 Task: In the  document effectivetimemanagement.pdf Select the last point and add comment:  'Excellent point!' Insert emoji reactions: 'Laugh' Select all the potins and apply Uppercase
Action: Mouse moved to (415, 339)
Screenshot: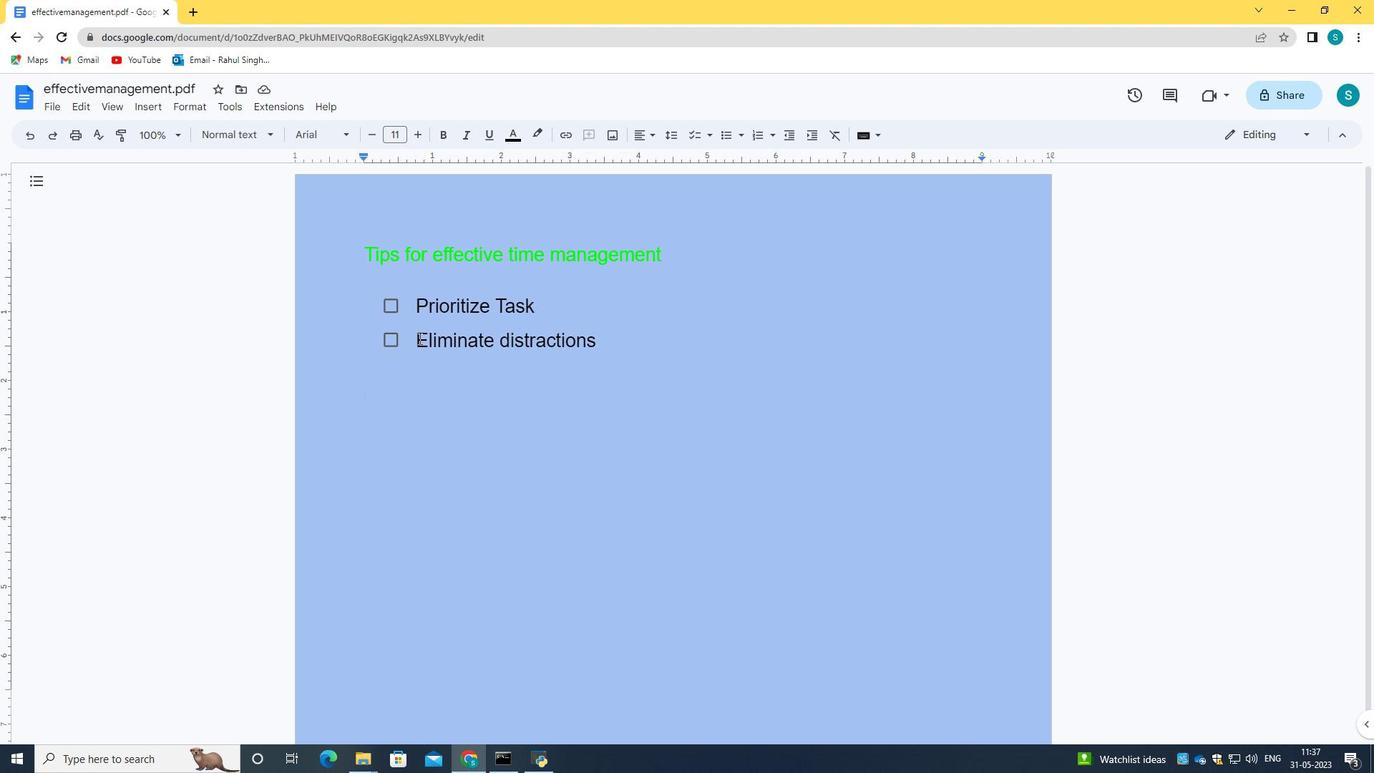 
Action: Mouse pressed left at (415, 339)
Screenshot: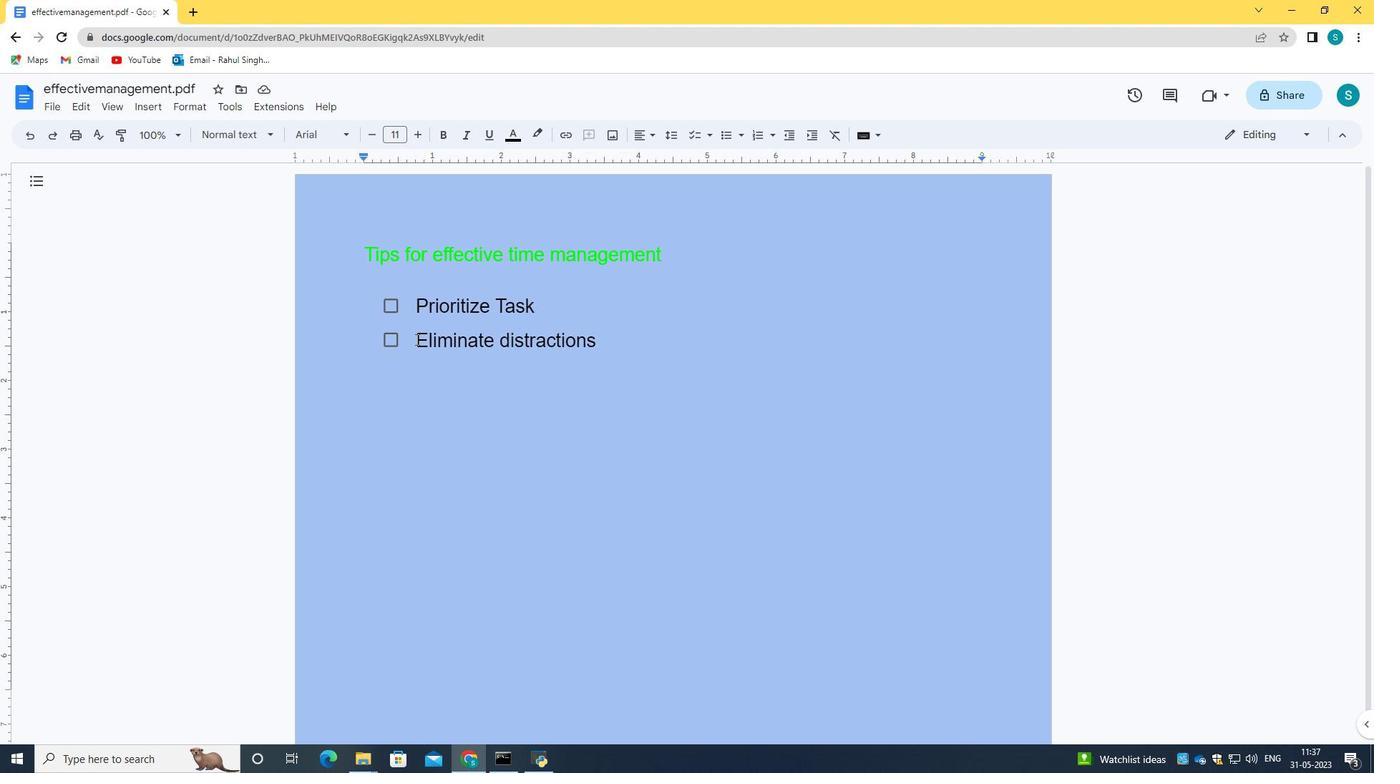 
Action: Mouse moved to (529, 342)
Screenshot: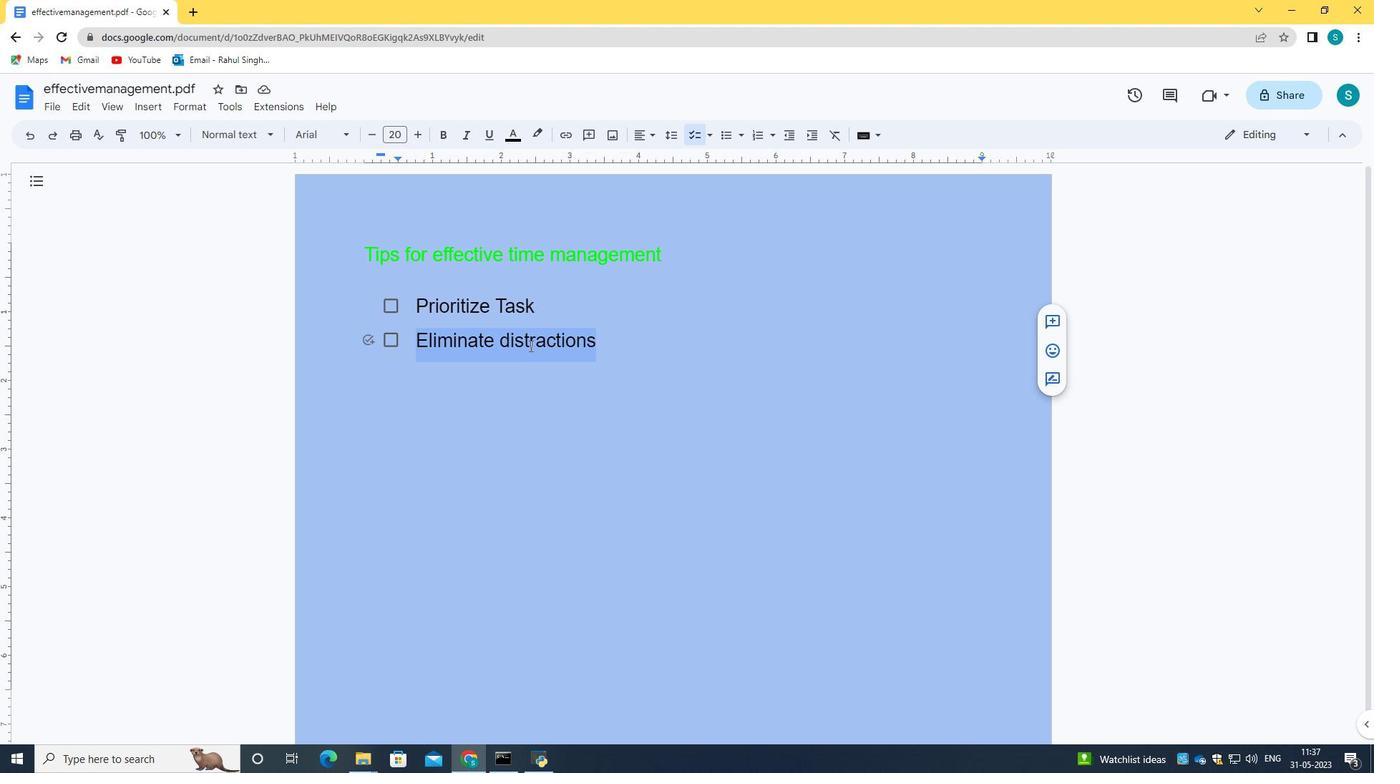 
Action: Mouse pressed right at (529, 342)
Screenshot: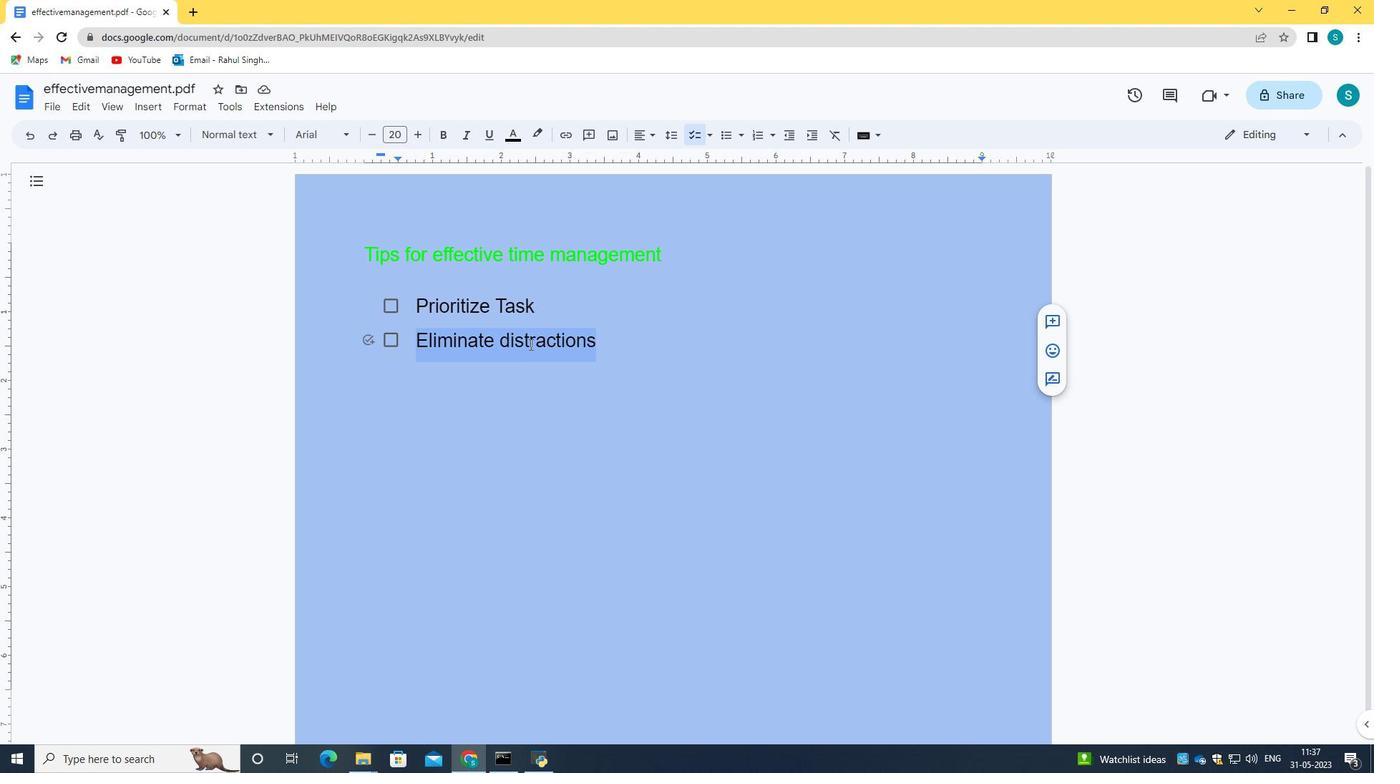 
Action: Mouse moved to (608, 483)
Screenshot: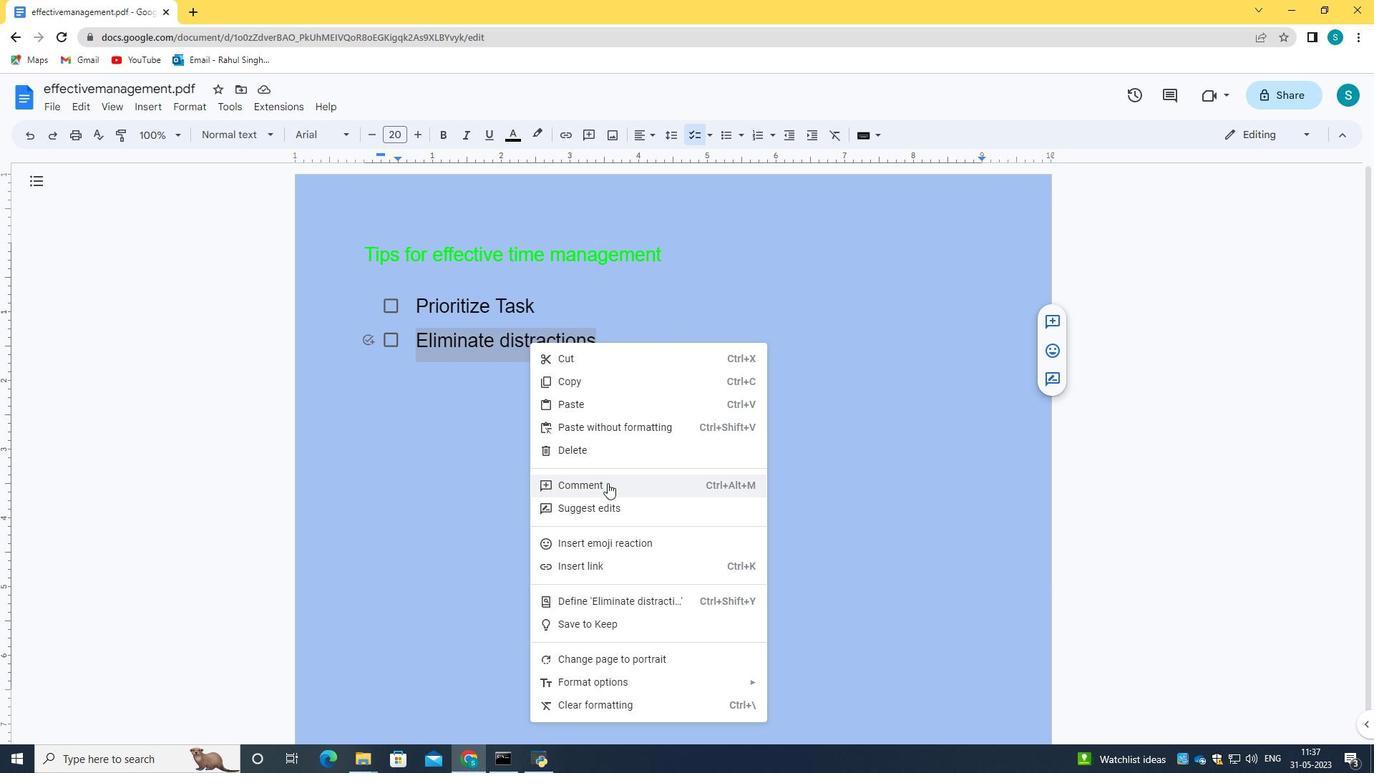 
Action: Mouse pressed left at (608, 483)
Screenshot: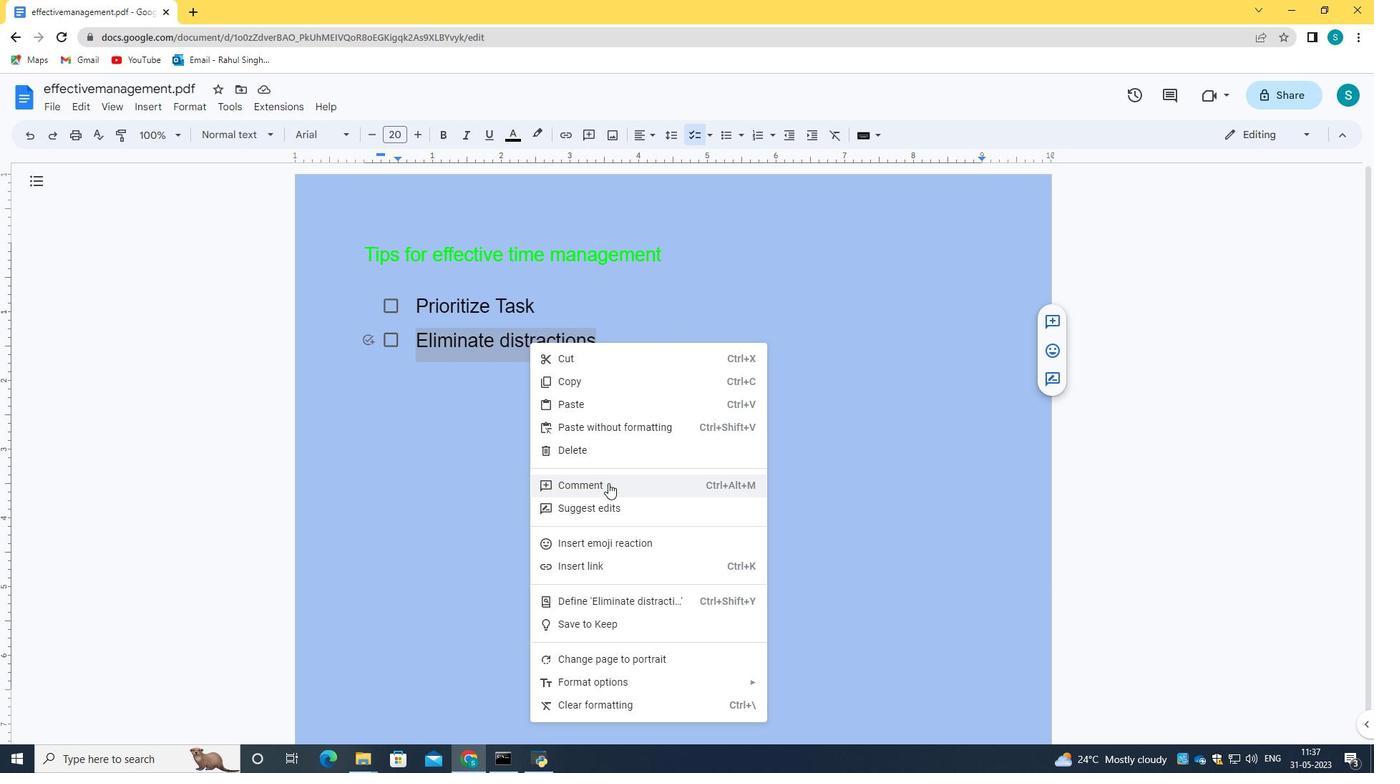 
Action: Mouse moved to (1003, 395)
Screenshot: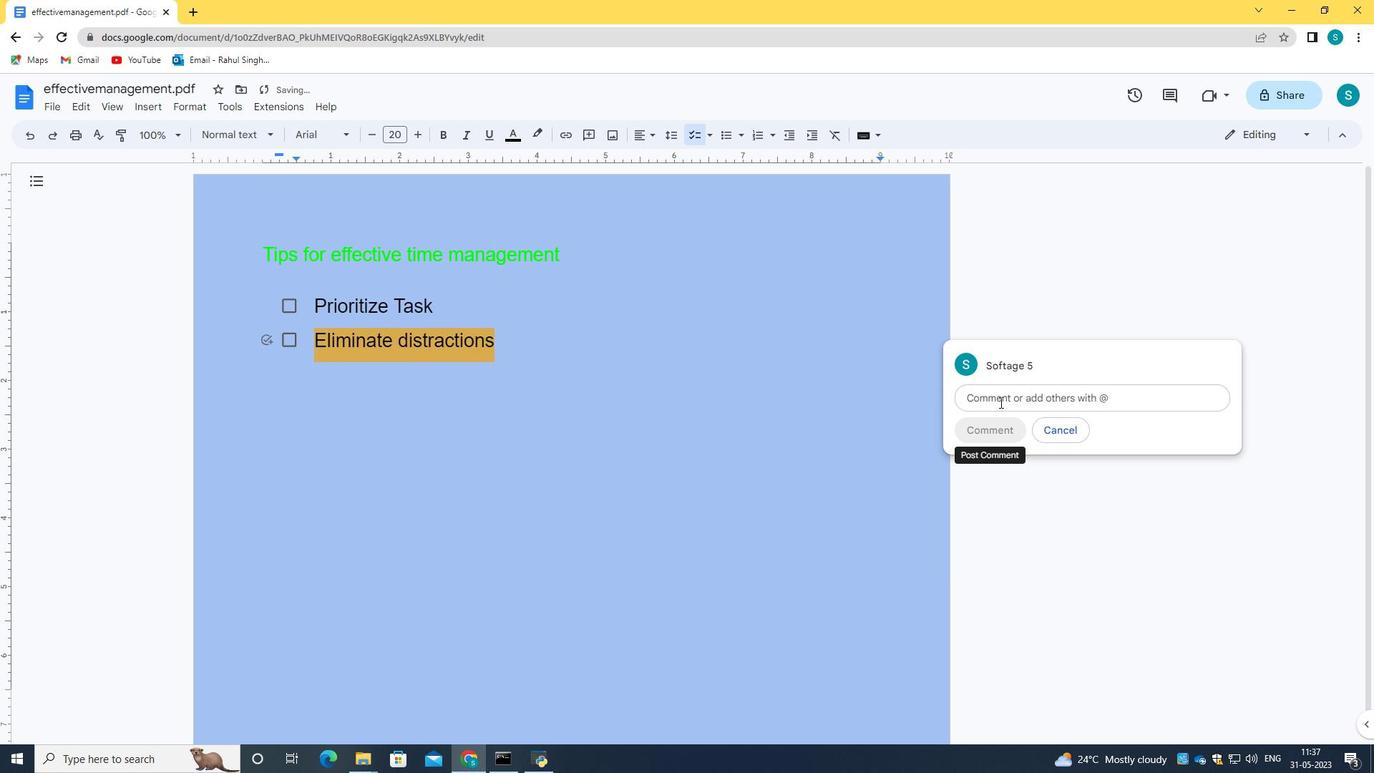 
Action: Key pressed <Key.caps_lock>E<Key.caps_lock>xecellent<Key.space><Key.backspace><Key.backspace>t<Key.space>
Screenshot: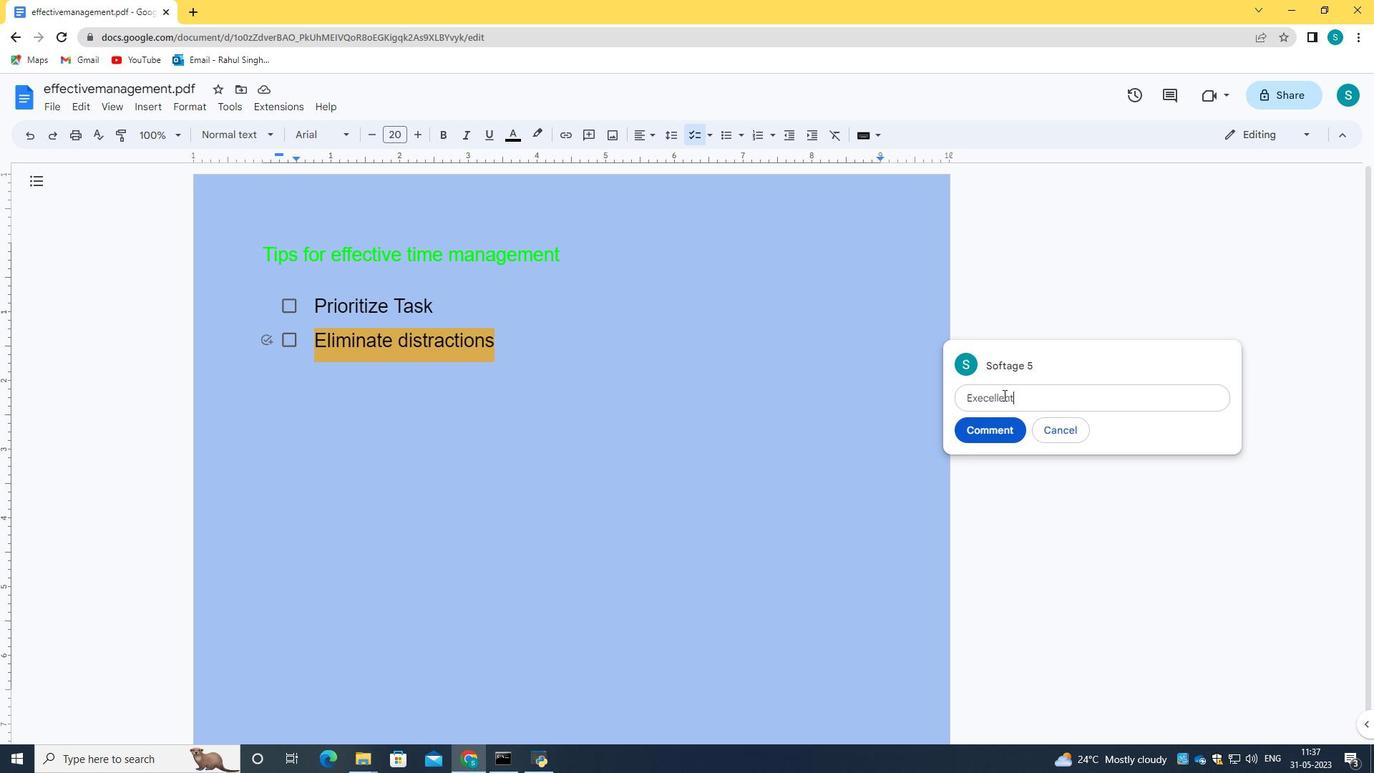
Action: Mouse moved to (1003, 402)
Screenshot: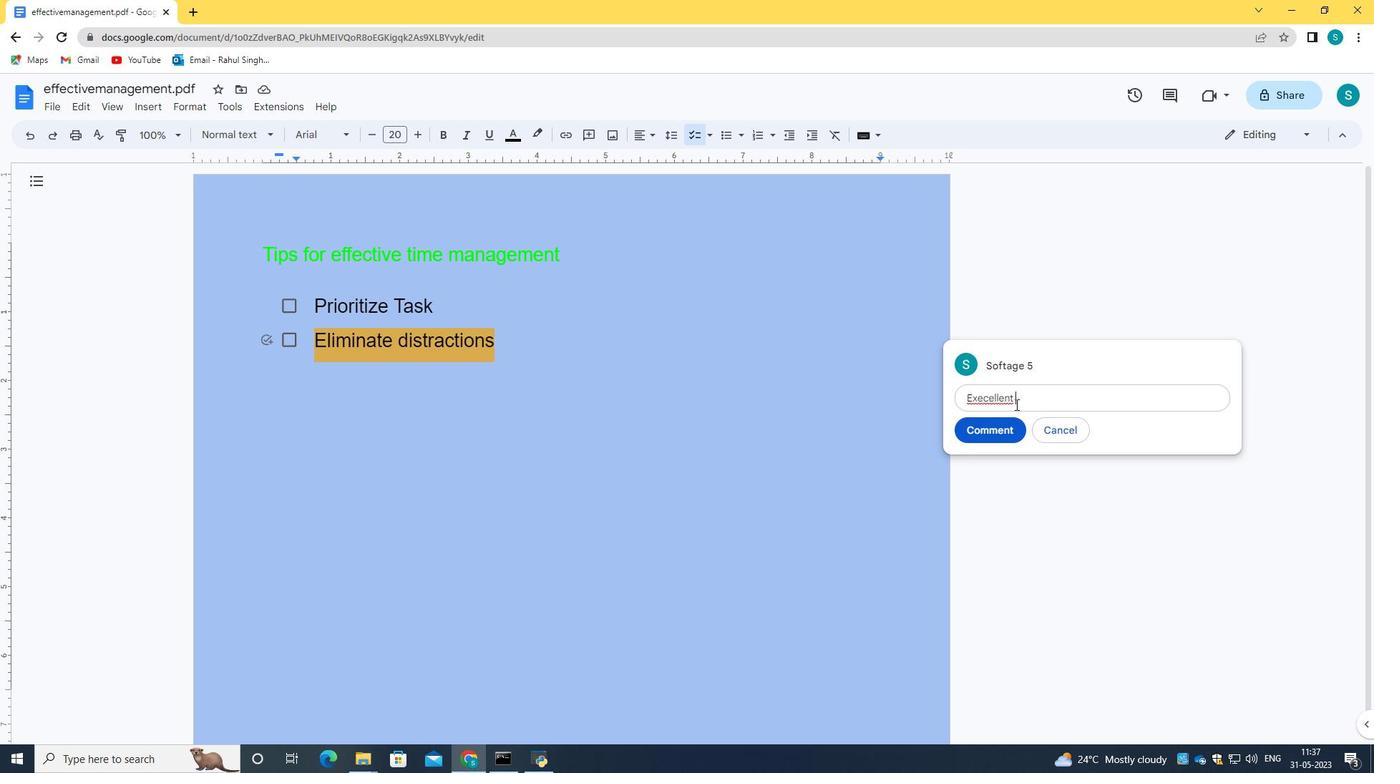 
Action: Mouse pressed left at (1003, 402)
Screenshot: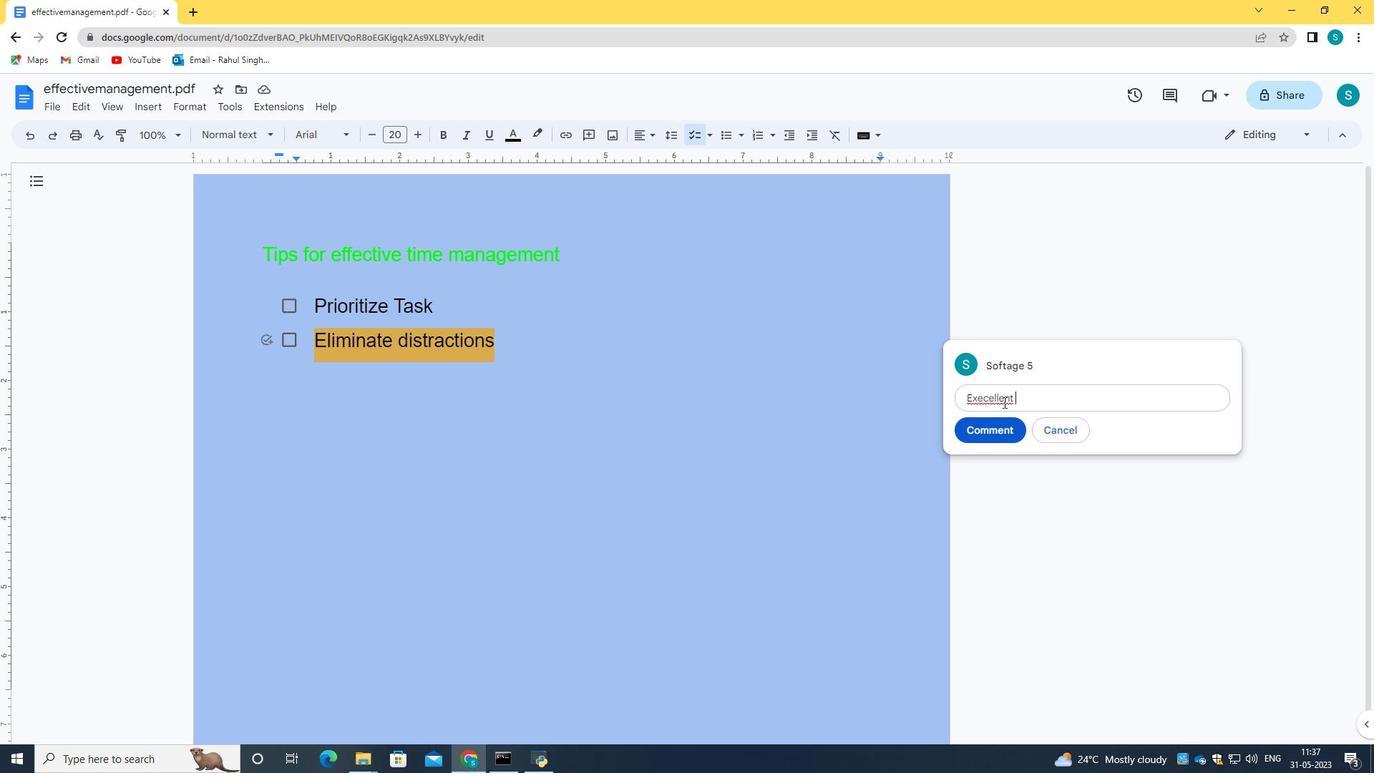
Action: Mouse moved to (1002, 397)
Screenshot: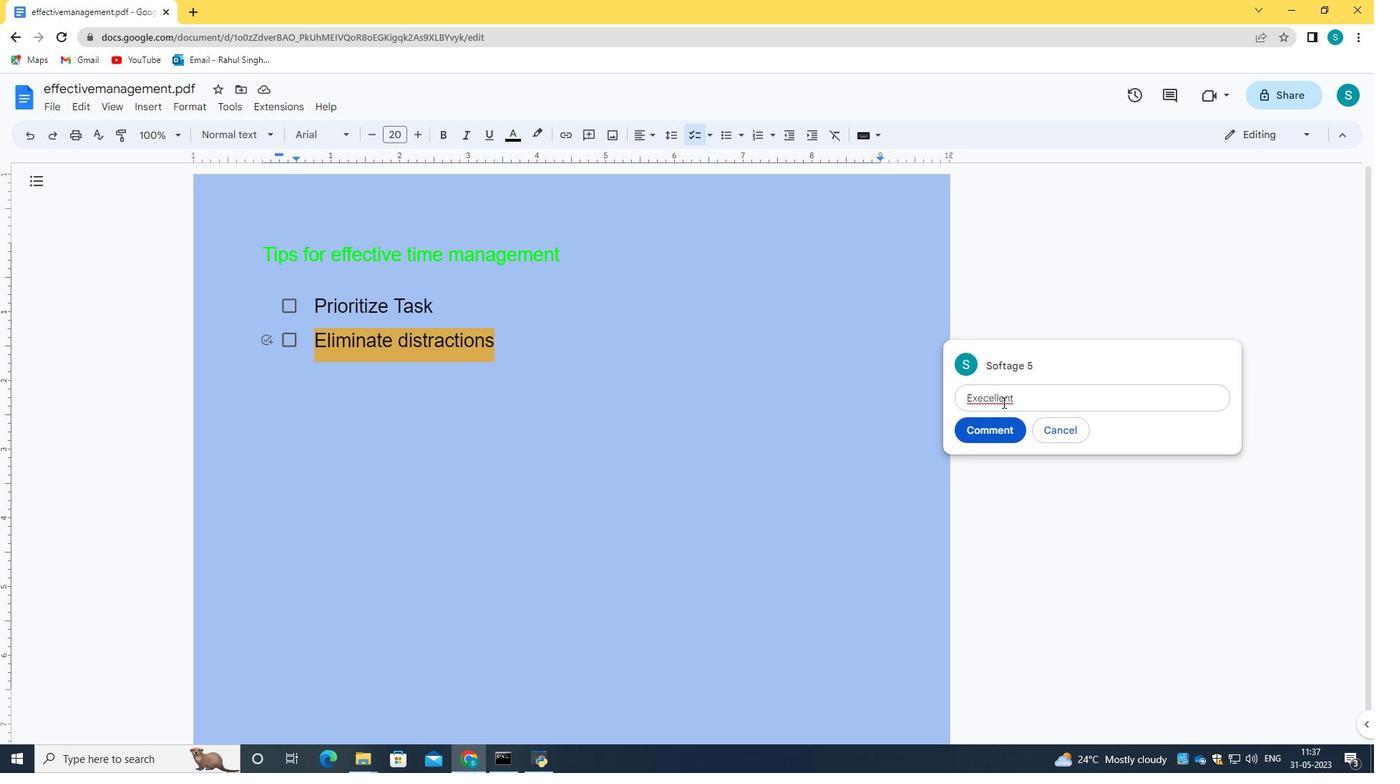 
Action: Mouse pressed right at (1002, 397)
Screenshot: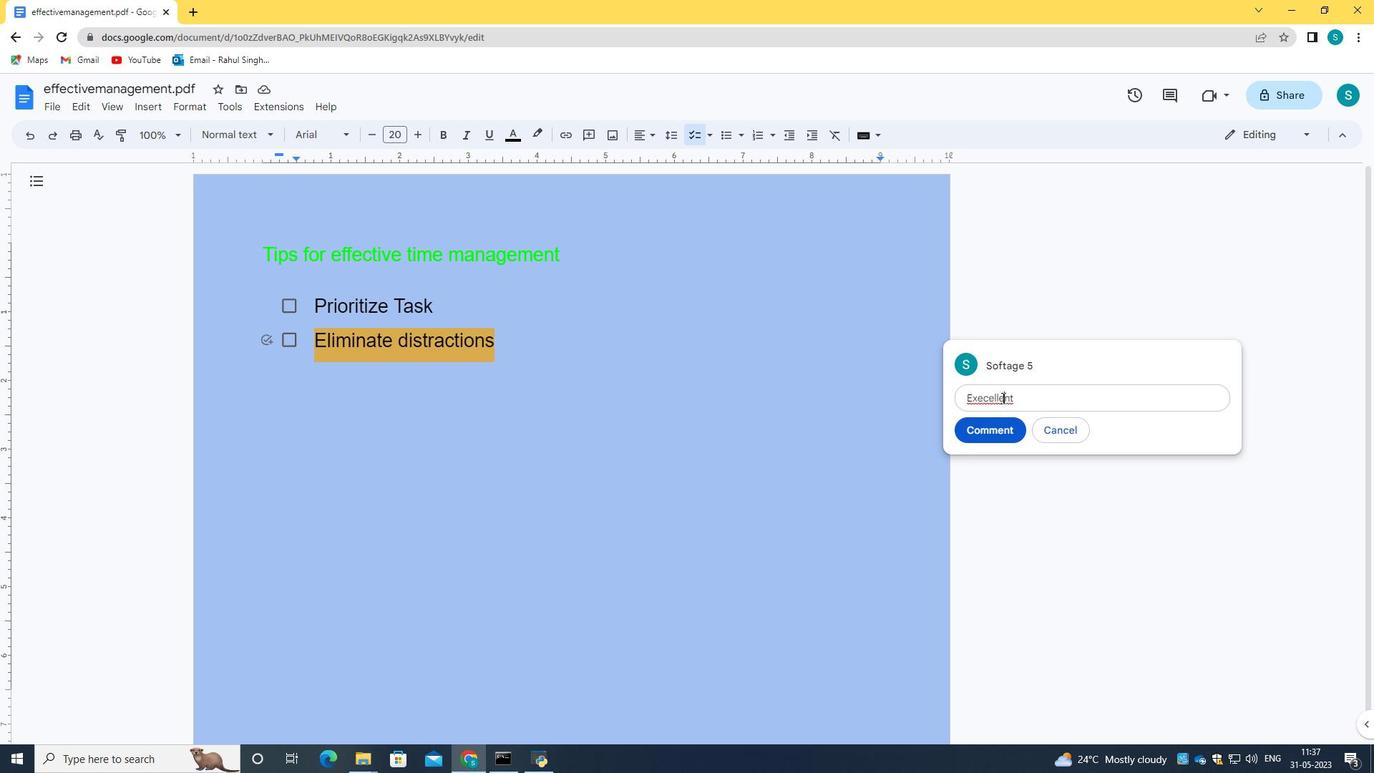 
Action: Mouse moved to (1017, 403)
Screenshot: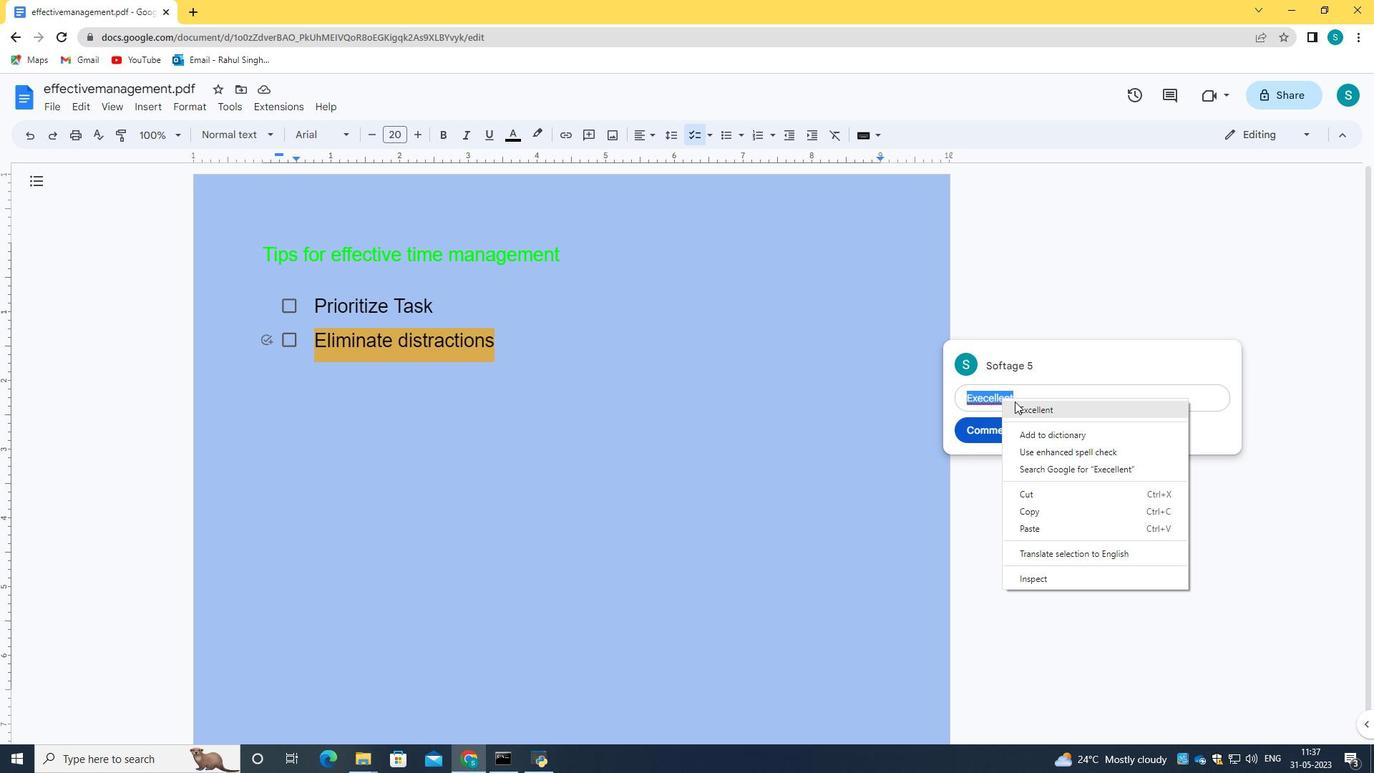 
Action: Mouse pressed left at (1017, 403)
Screenshot: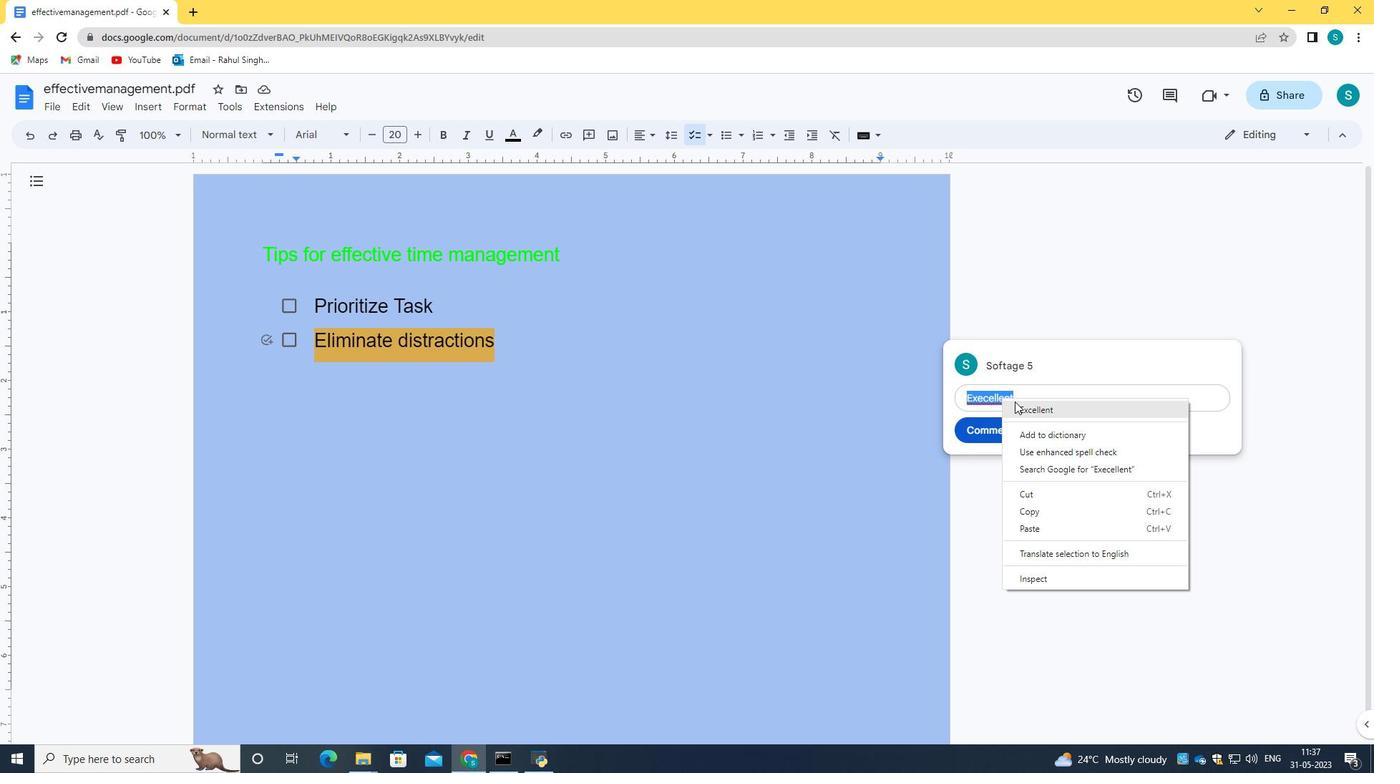 
Action: Mouse moved to (1029, 397)
Screenshot: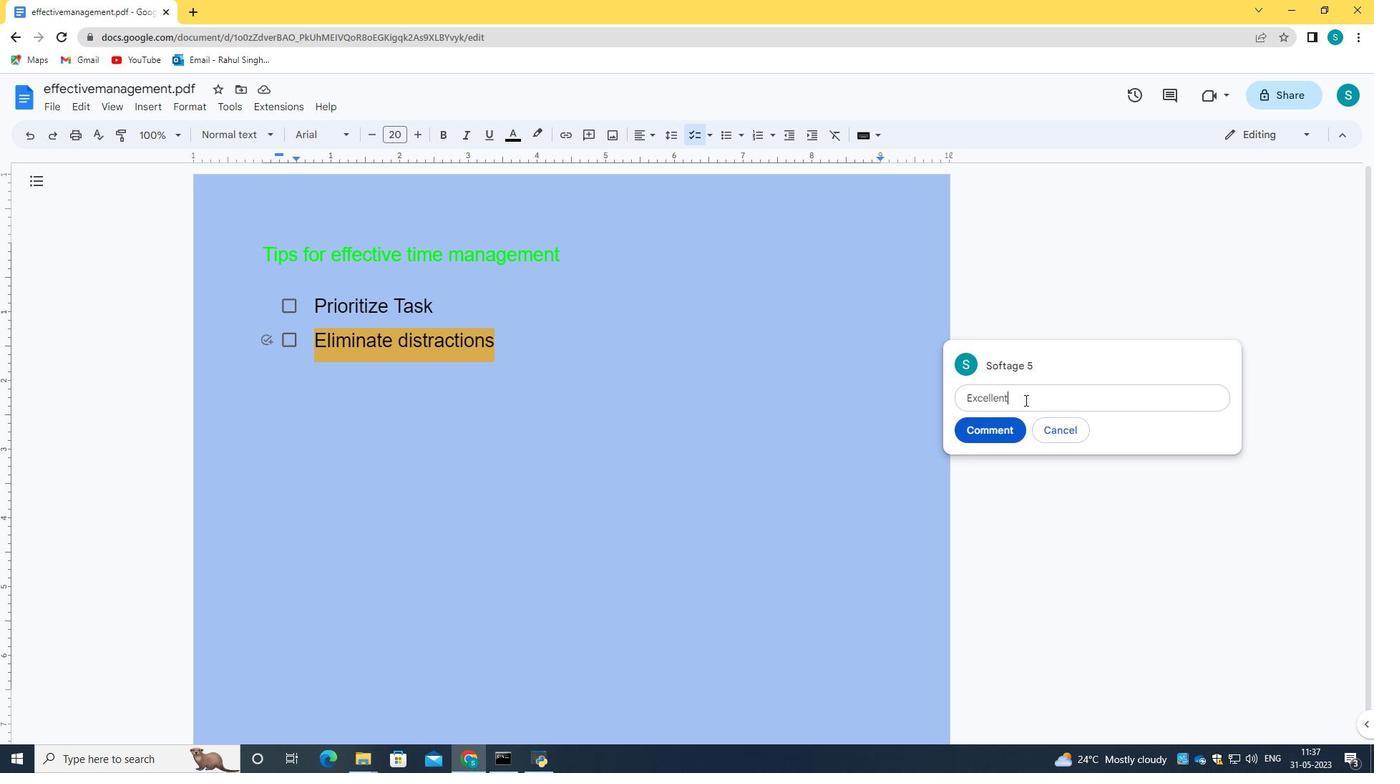 
Action: Key pressed <Key.space><Key.caps_lock>P<Key.caps_lock>oint<Key.shift>!
Screenshot: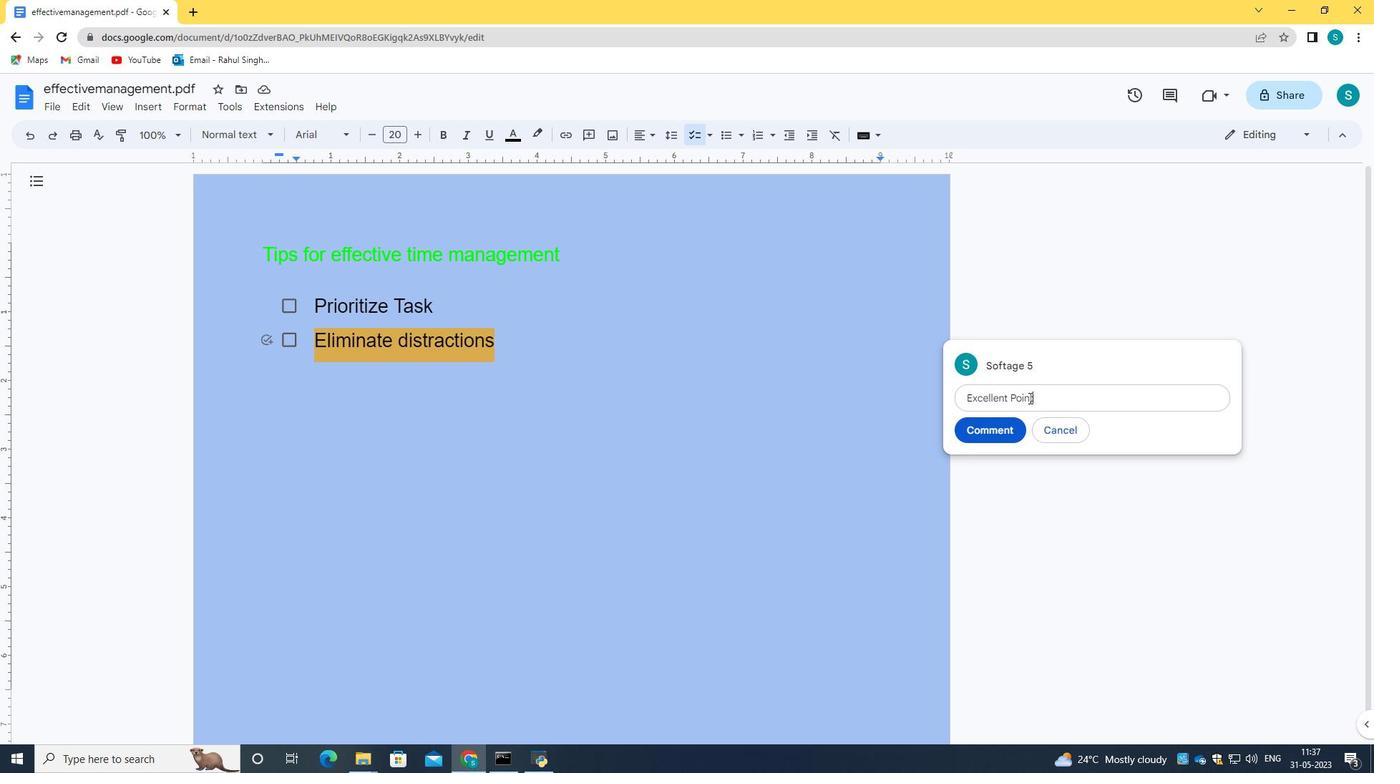 
Action: Mouse moved to (1013, 433)
Screenshot: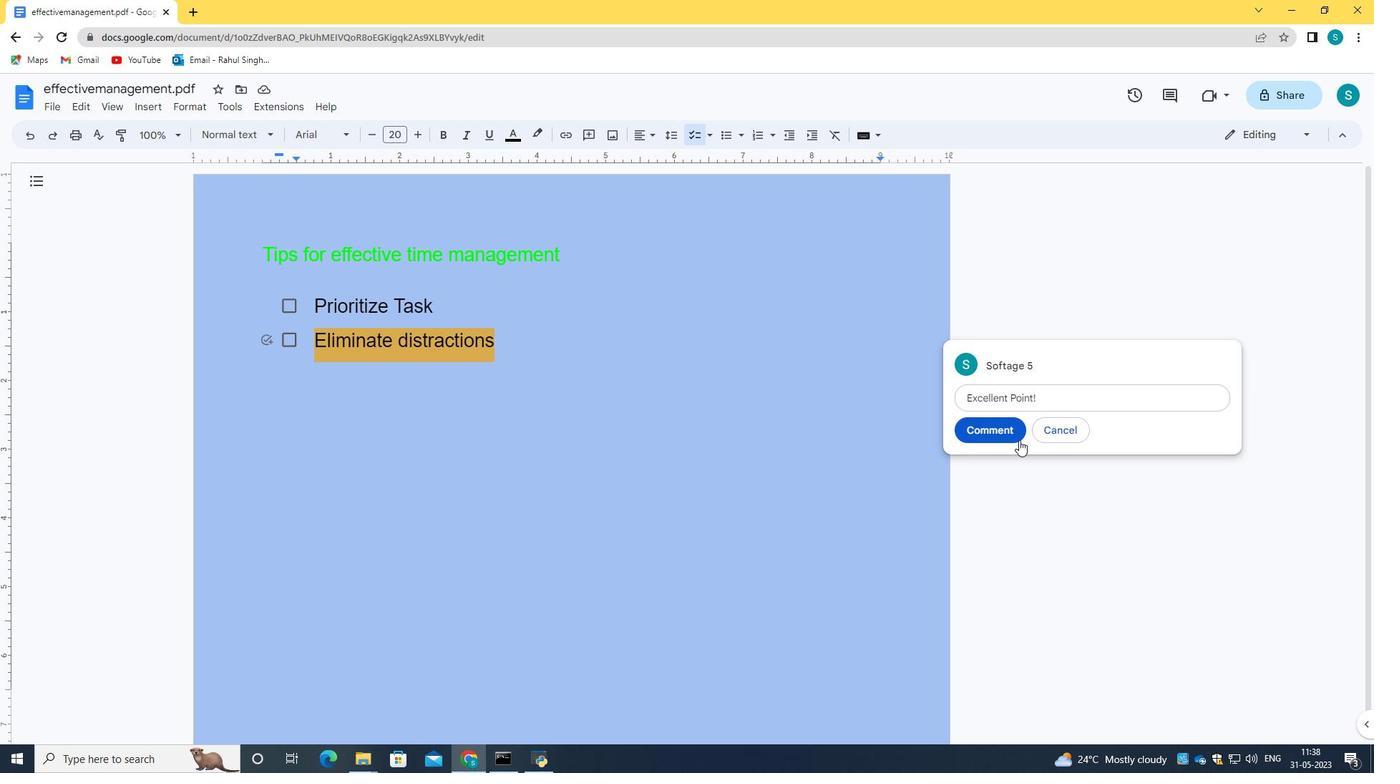 
Action: Mouse pressed left at (1013, 433)
Screenshot: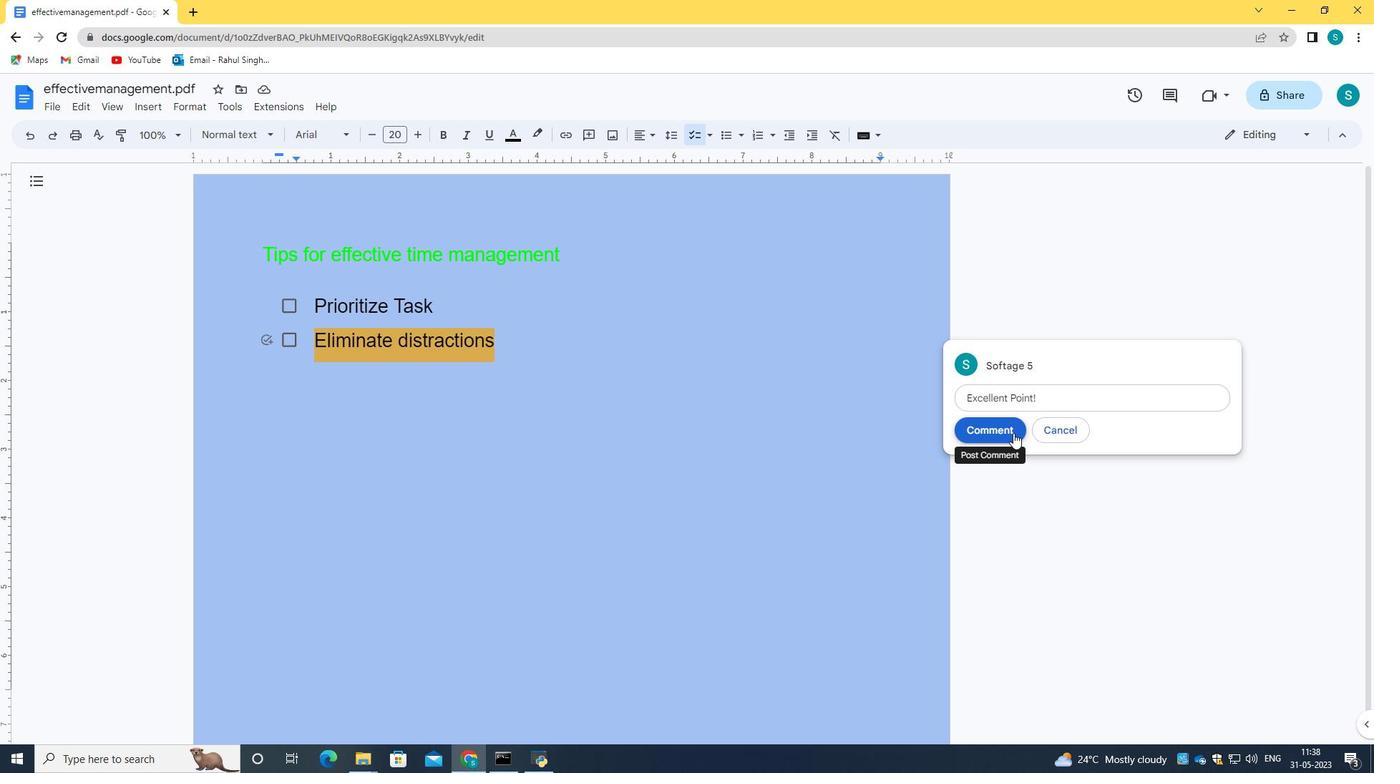 
Action: Mouse moved to (1255, 392)
Screenshot: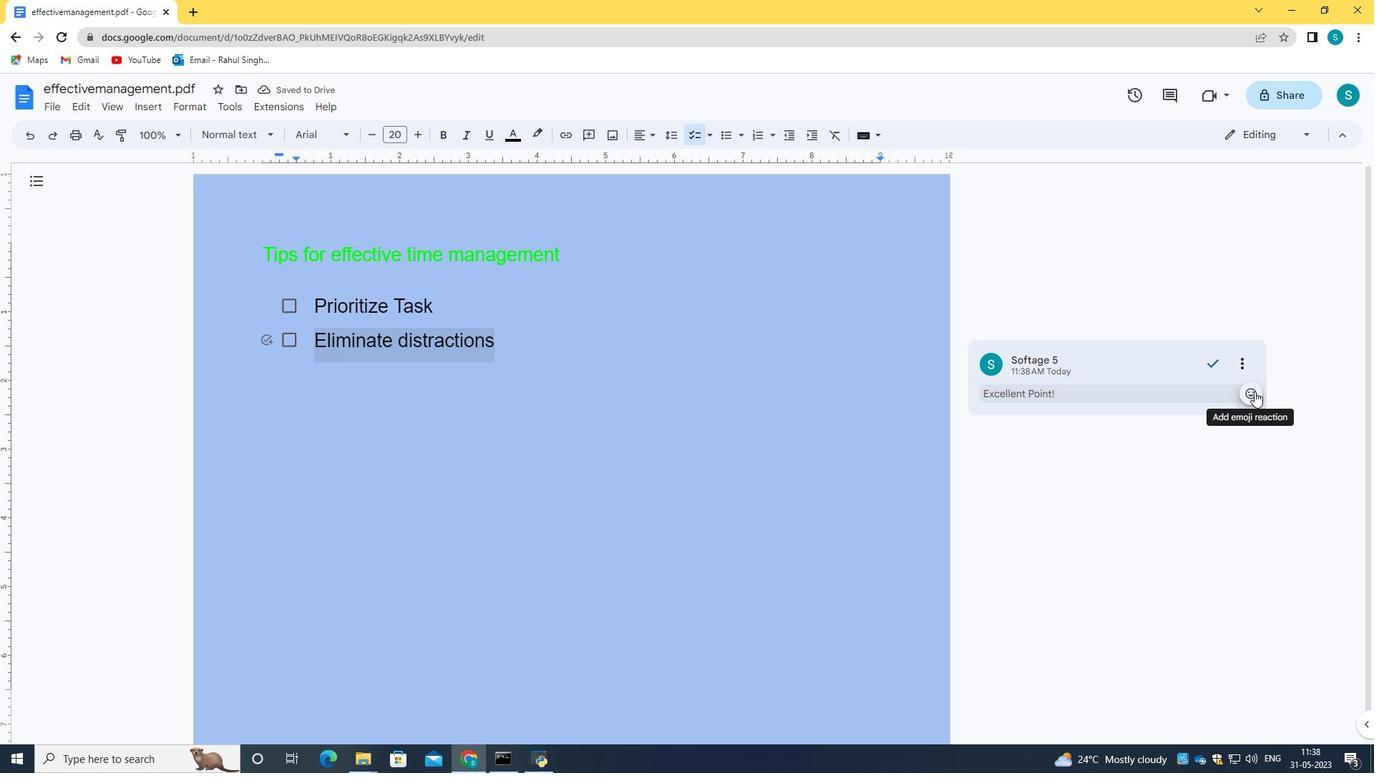 
Action: Mouse pressed left at (1255, 392)
Screenshot: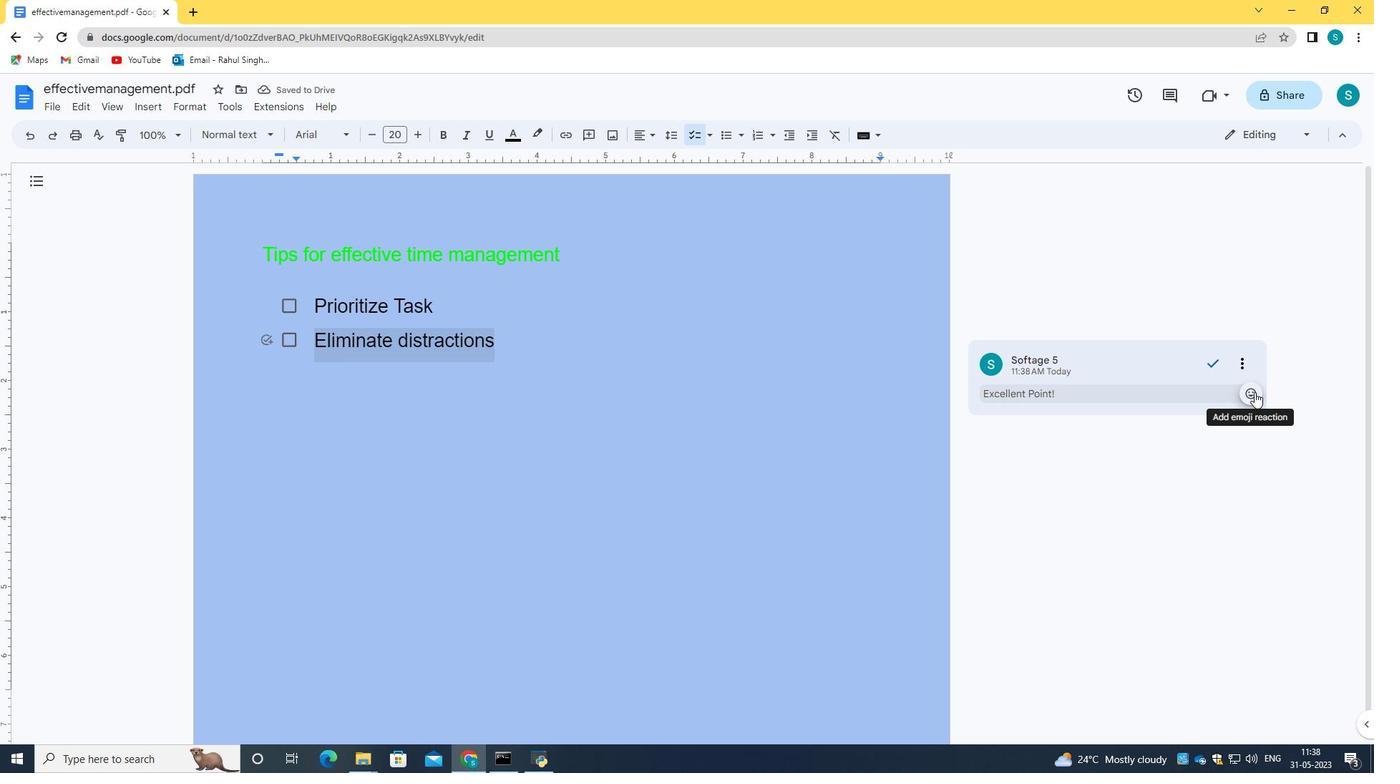 
Action: Mouse moved to (1098, 534)
Screenshot: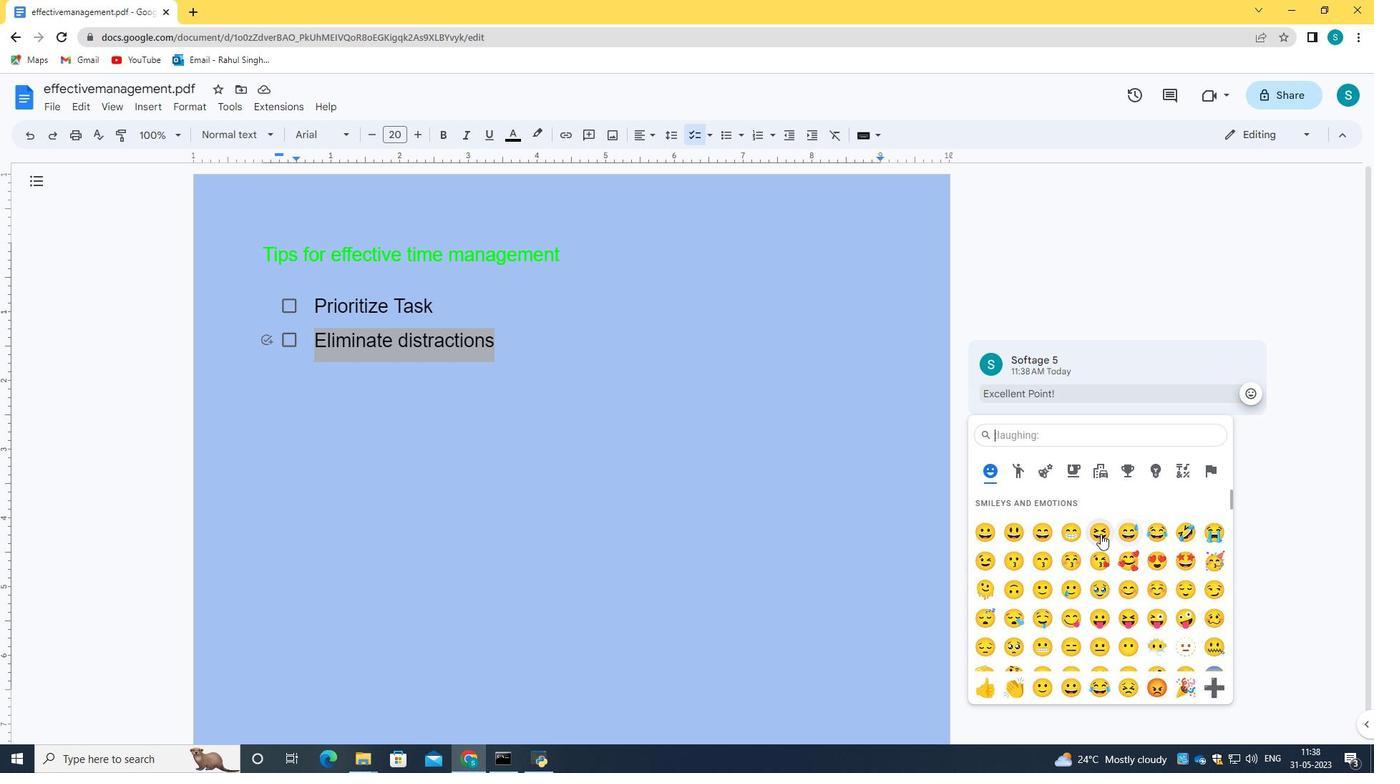 
Action: Mouse pressed left at (1098, 534)
Screenshot: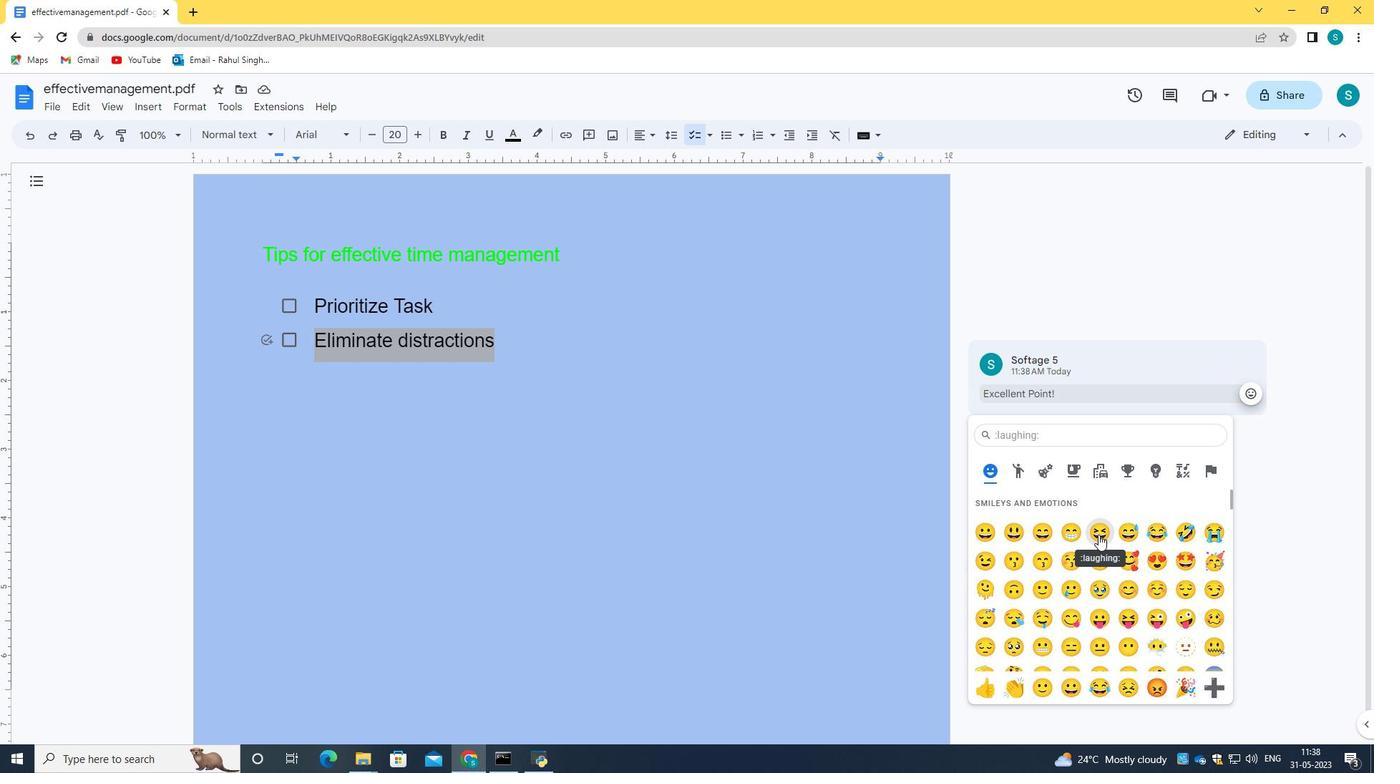 
Action: Mouse moved to (407, 478)
Screenshot: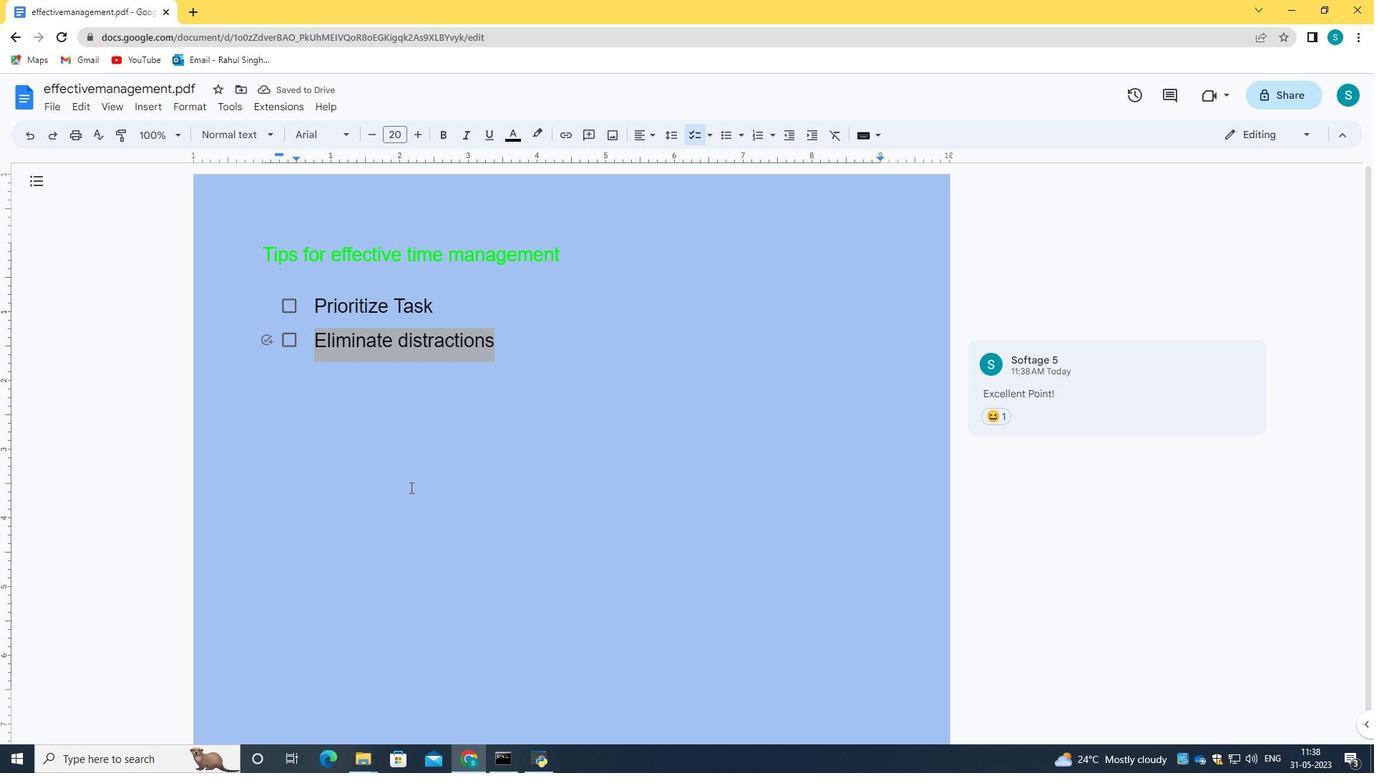 
Action: Mouse pressed left at (407, 478)
Screenshot: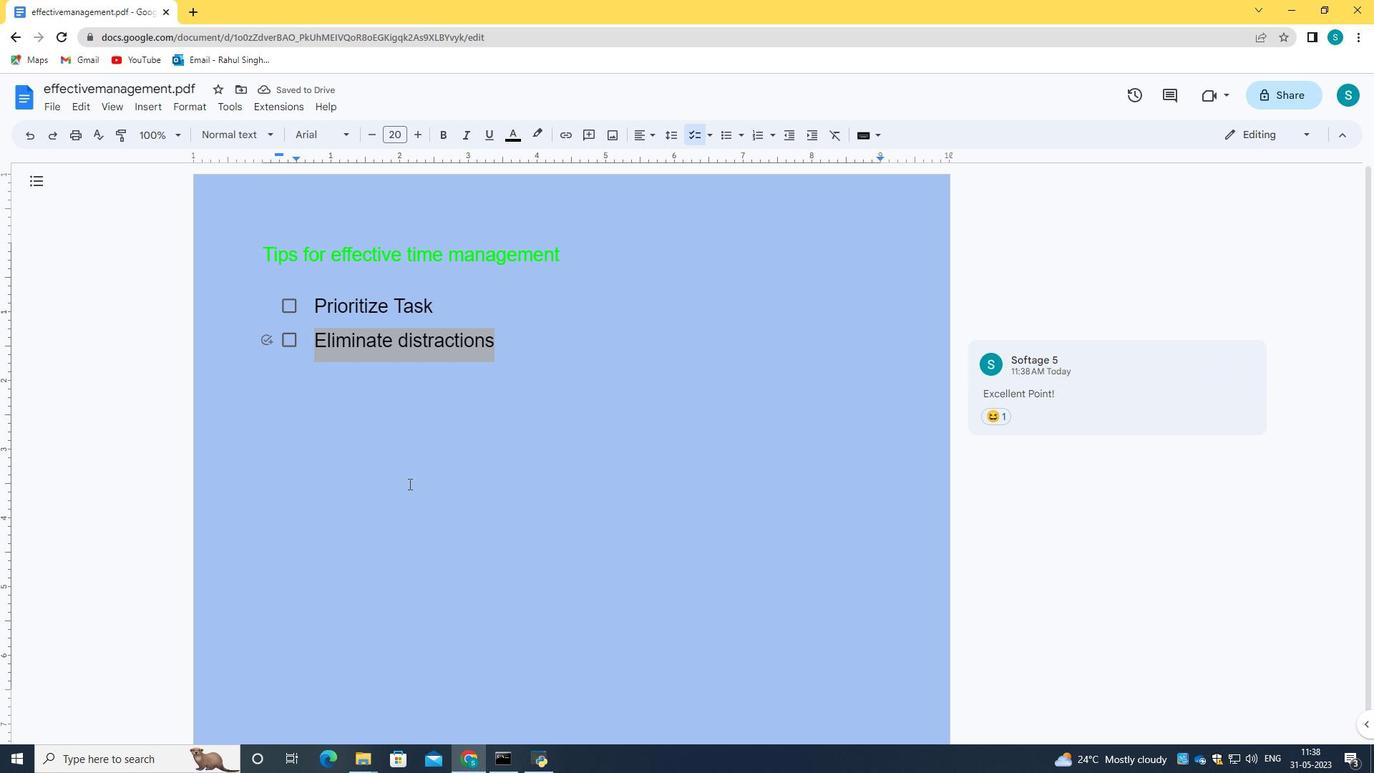 
Action: Mouse moved to (307, 304)
Screenshot: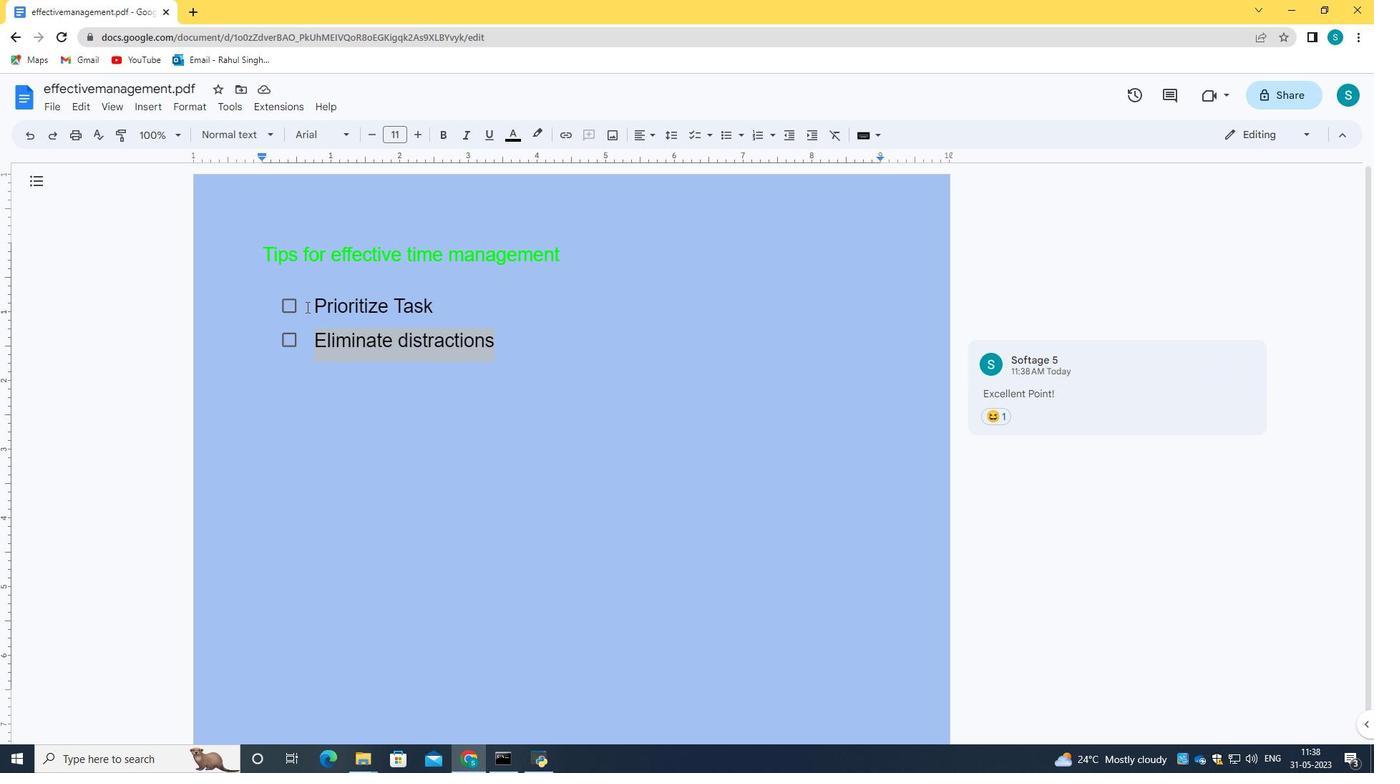 
Action: Mouse pressed left at (307, 304)
Screenshot: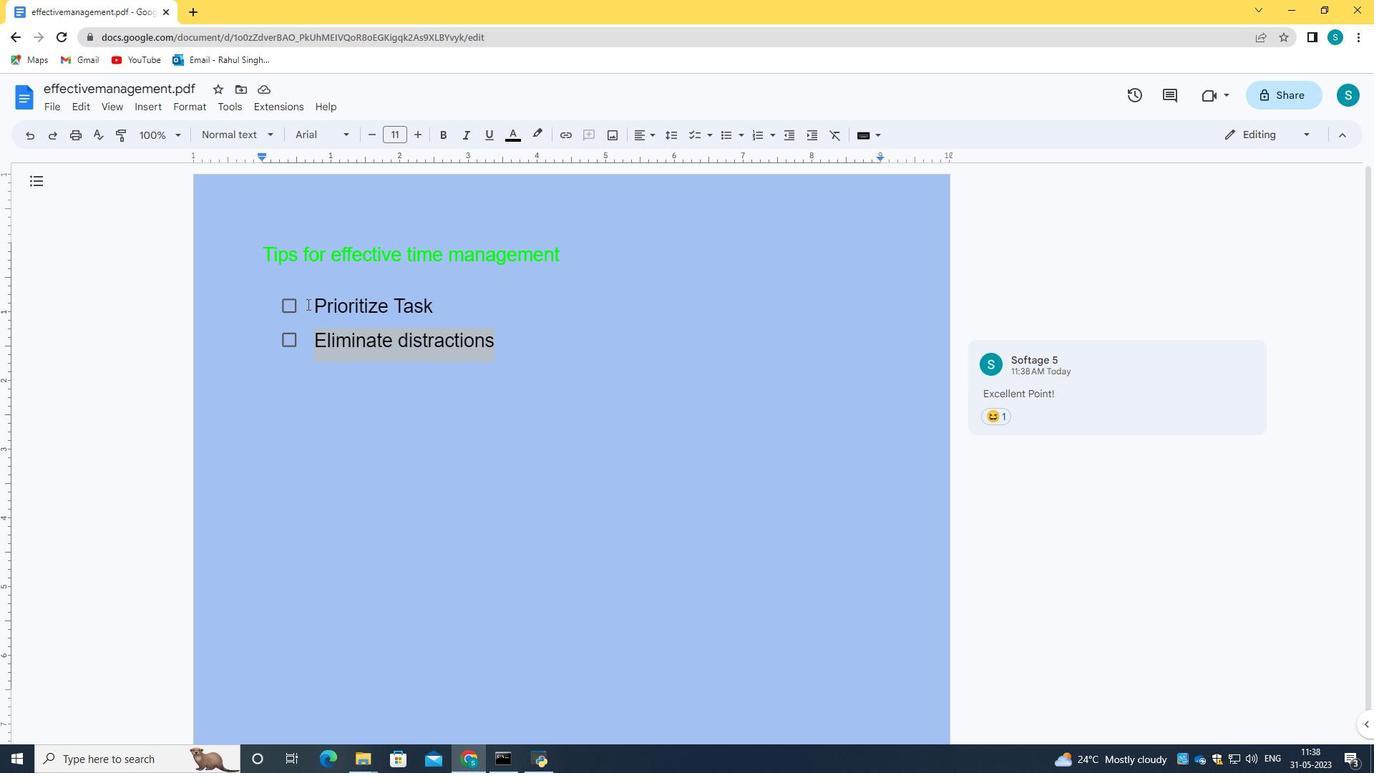 
Action: Mouse moved to (647, 131)
Screenshot: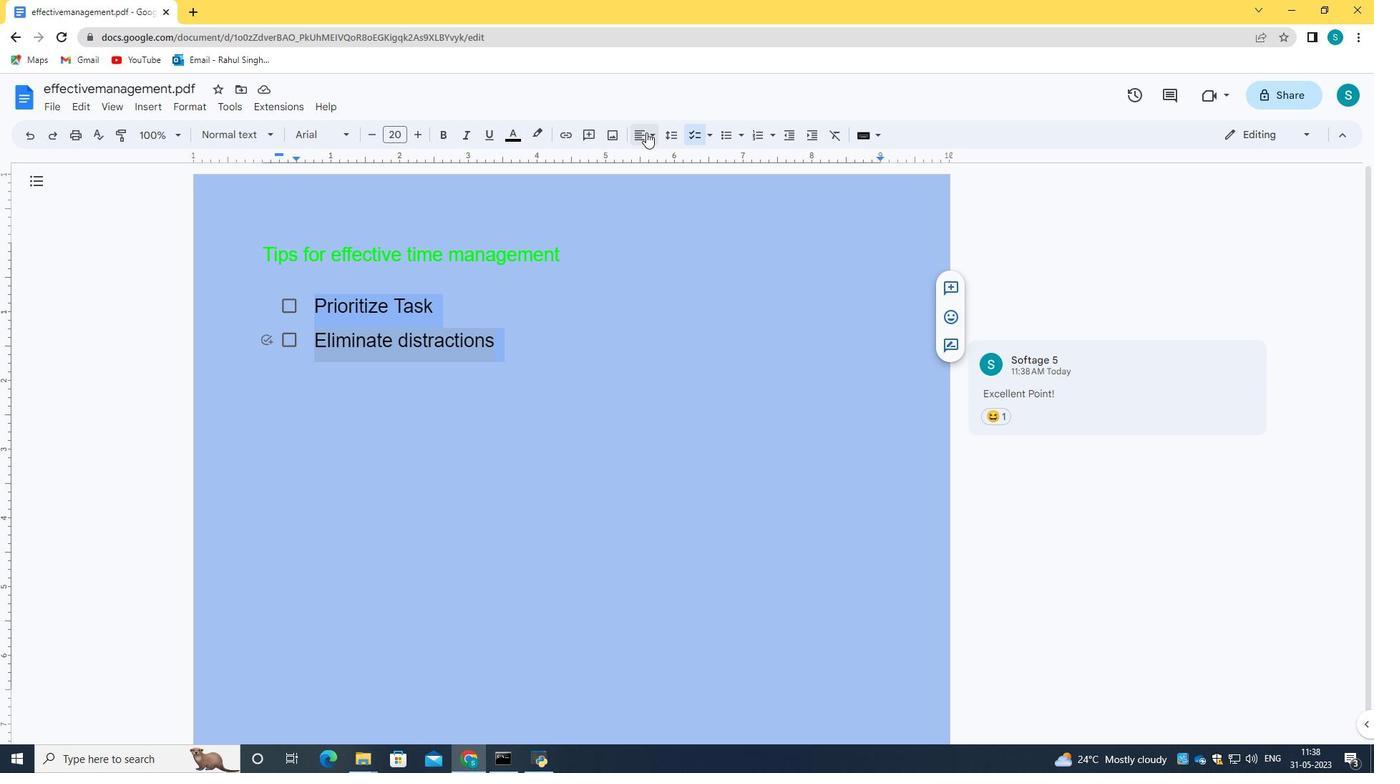 
Action: Mouse pressed left at (647, 131)
Screenshot: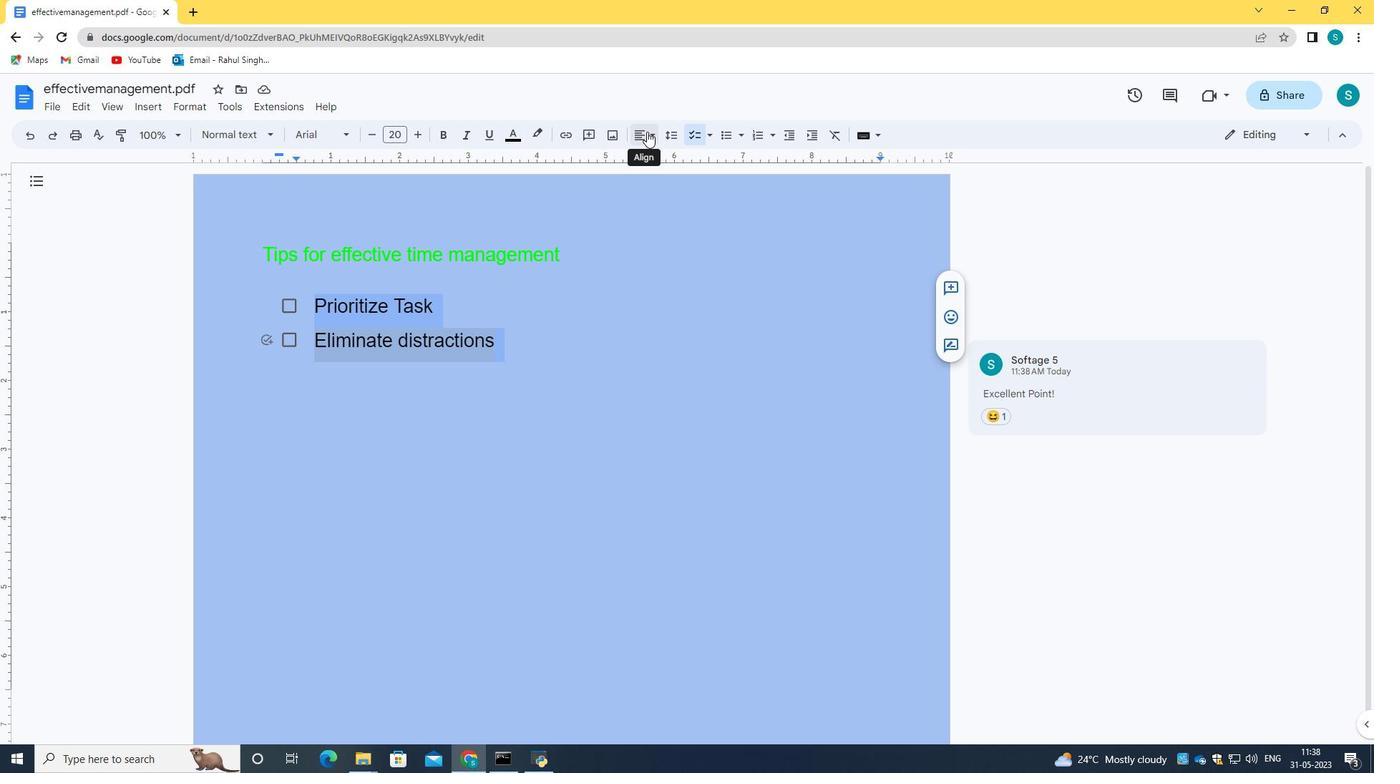 
Action: Mouse pressed left at (647, 131)
Screenshot: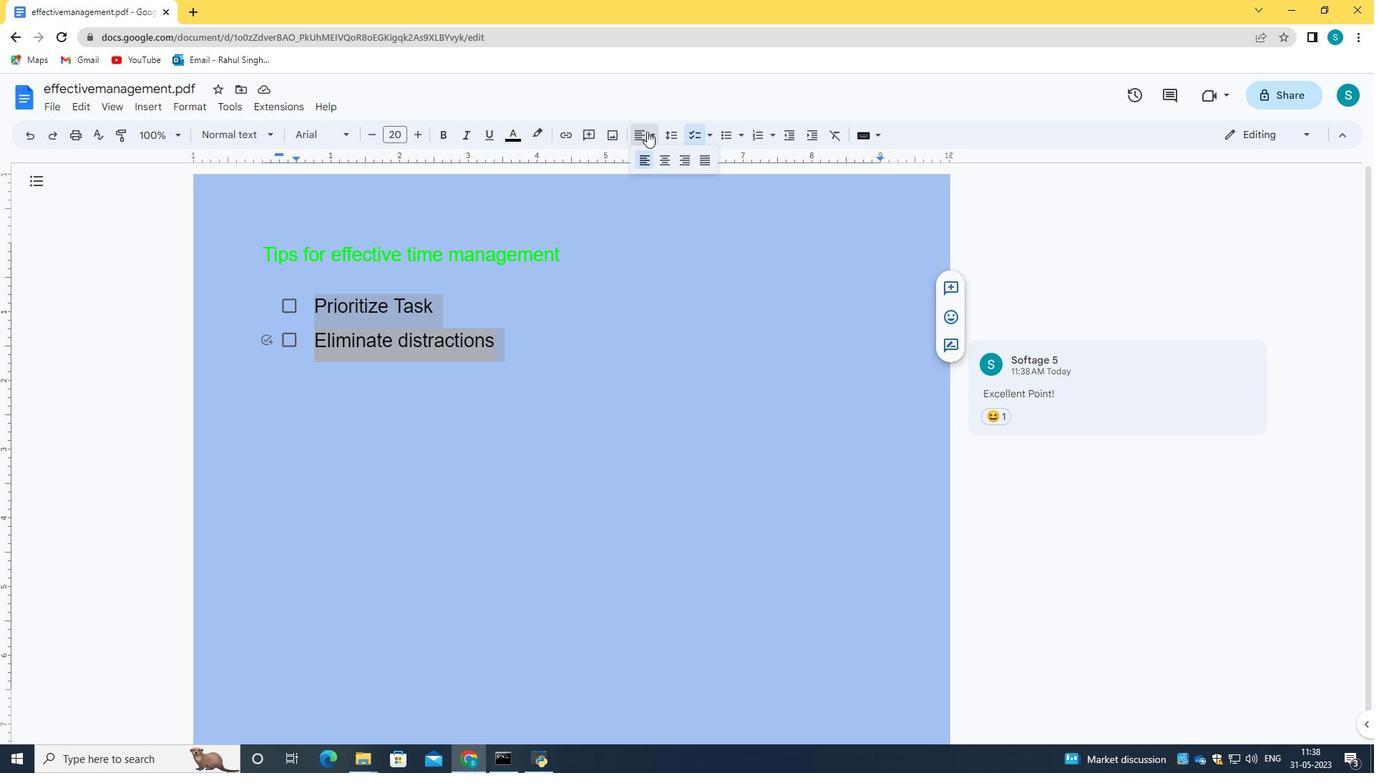 
Action: Mouse moved to (248, 129)
Screenshot: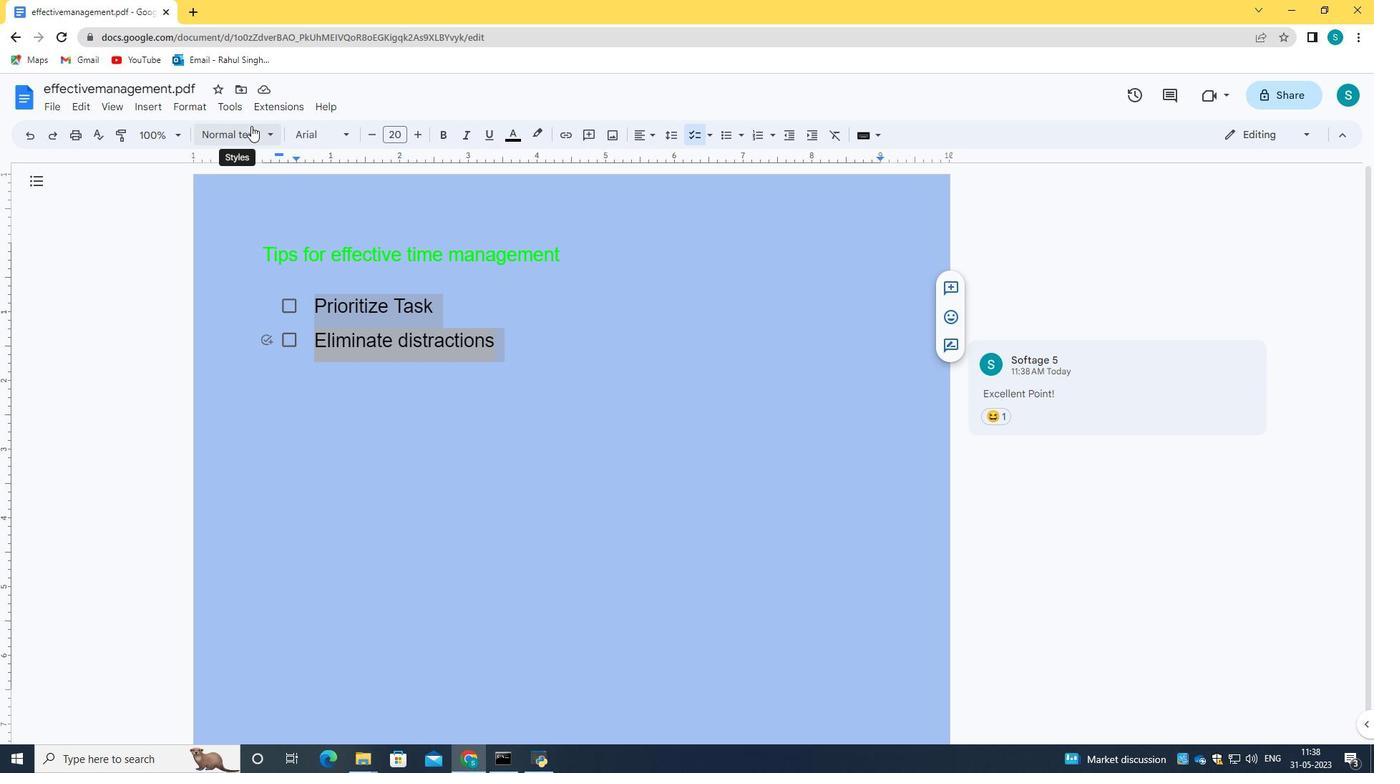
Action: Mouse pressed left at (248, 129)
Screenshot: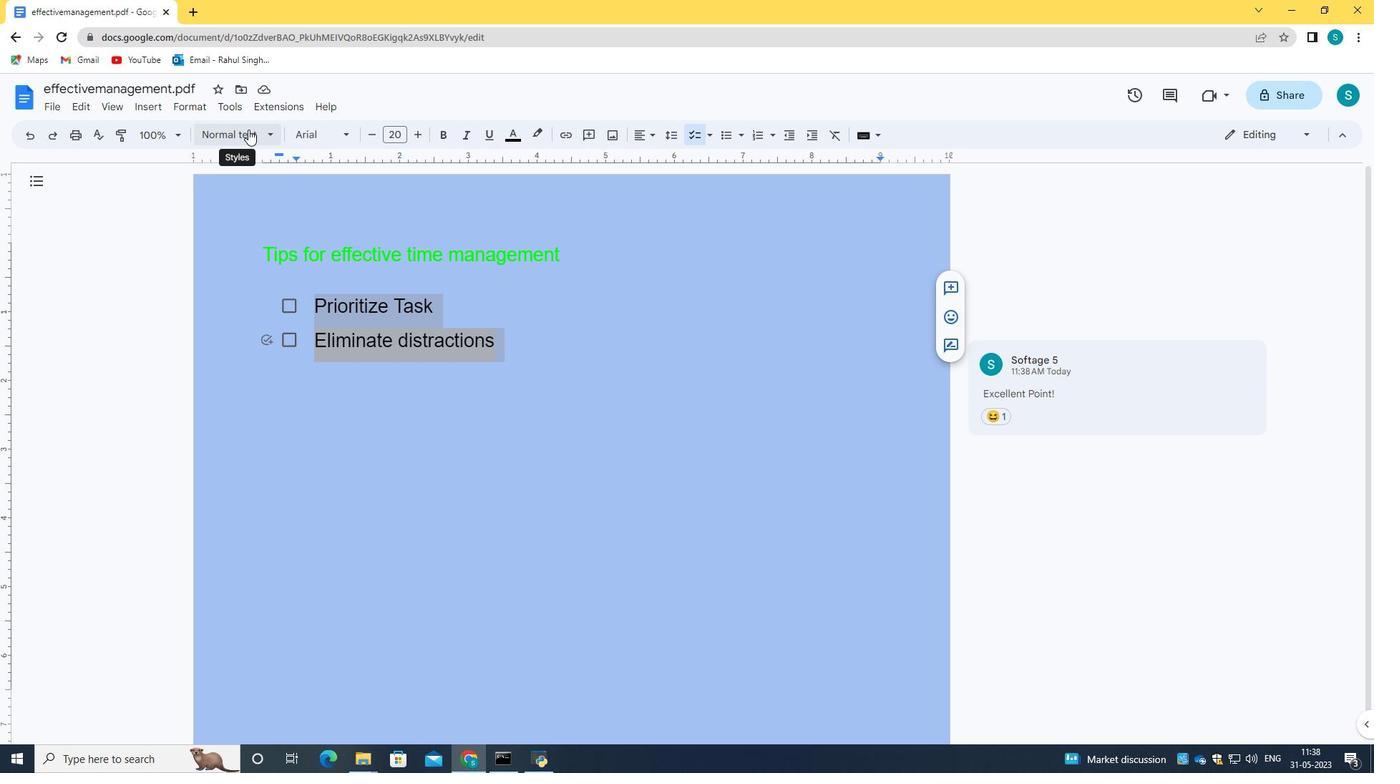 
Action: Mouse moved to (248, 130)
Screenshot: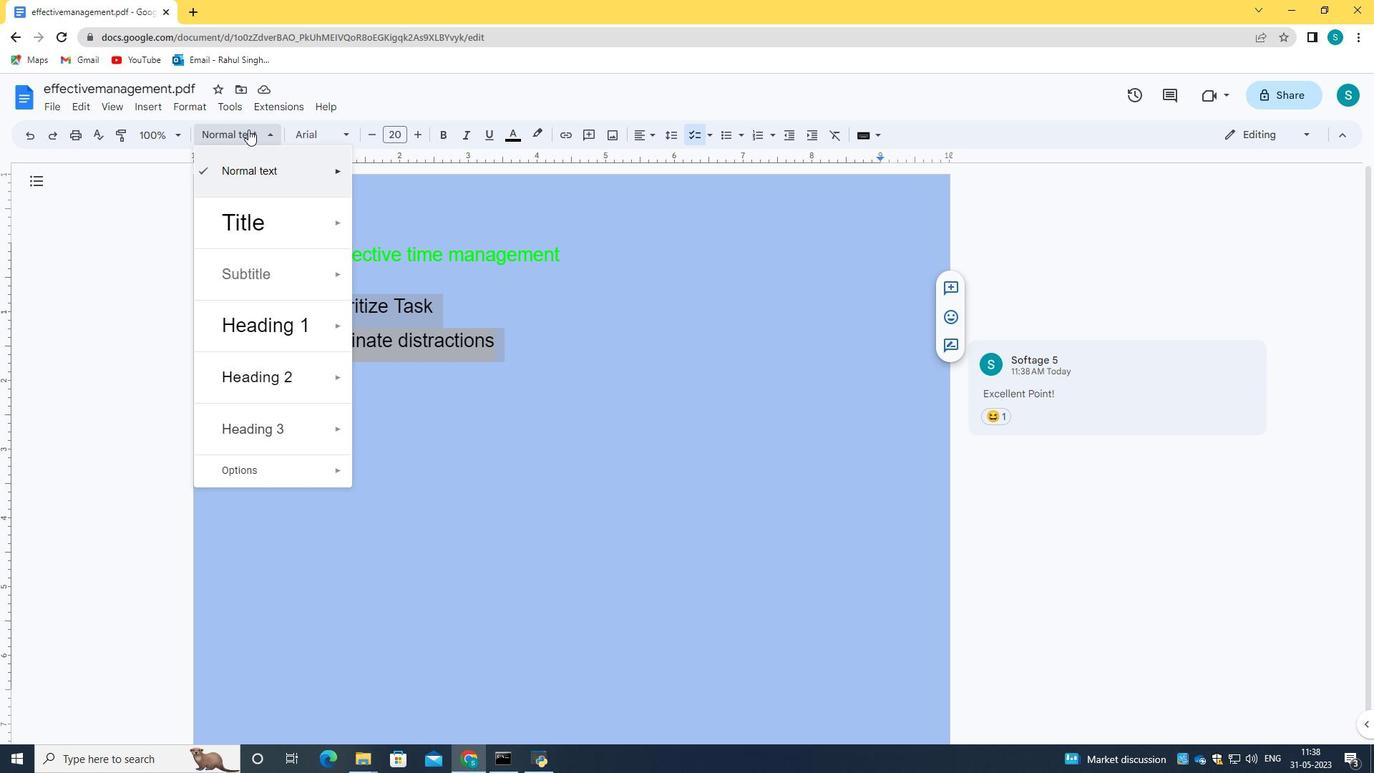 
Action: Mouse pressed left at (248, 130)
Screenshot: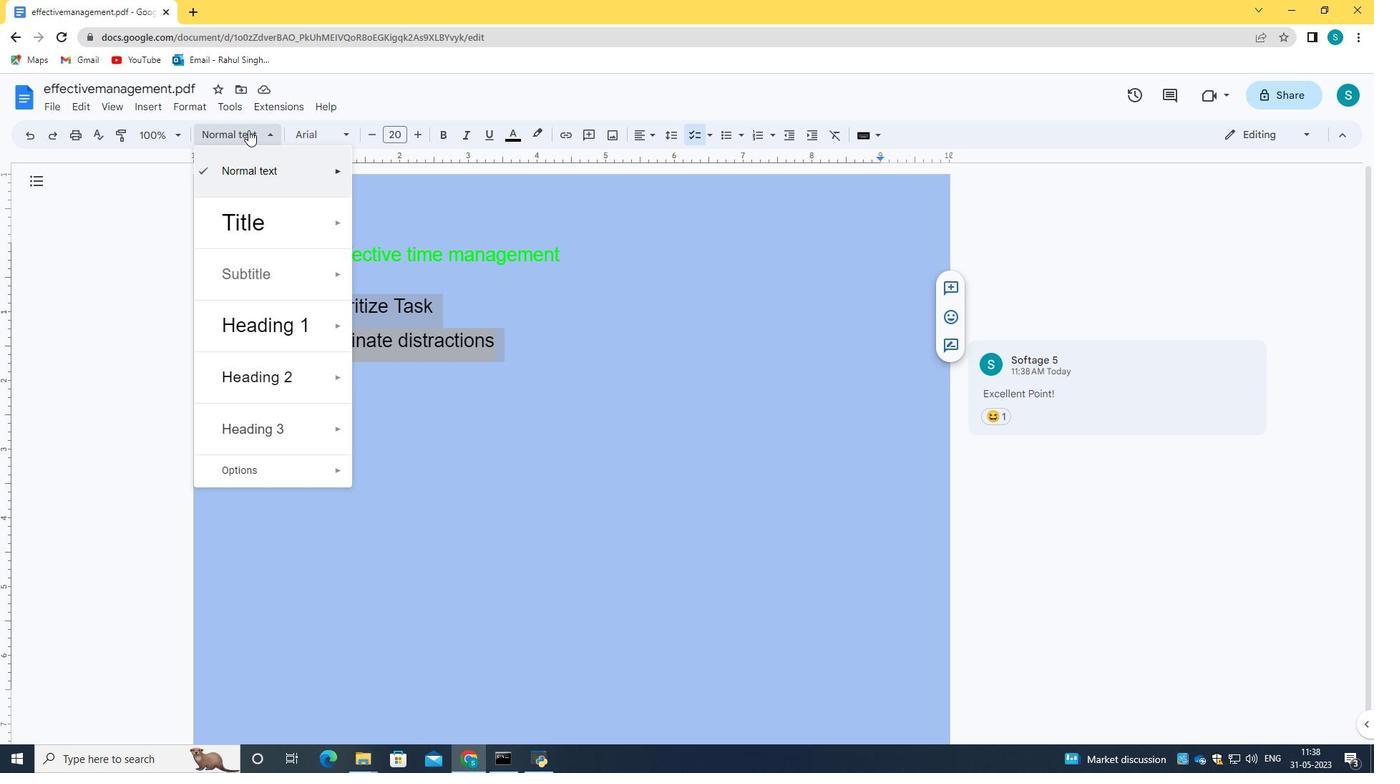 
Action: Mouse moved to (877, 133)
Screenshot: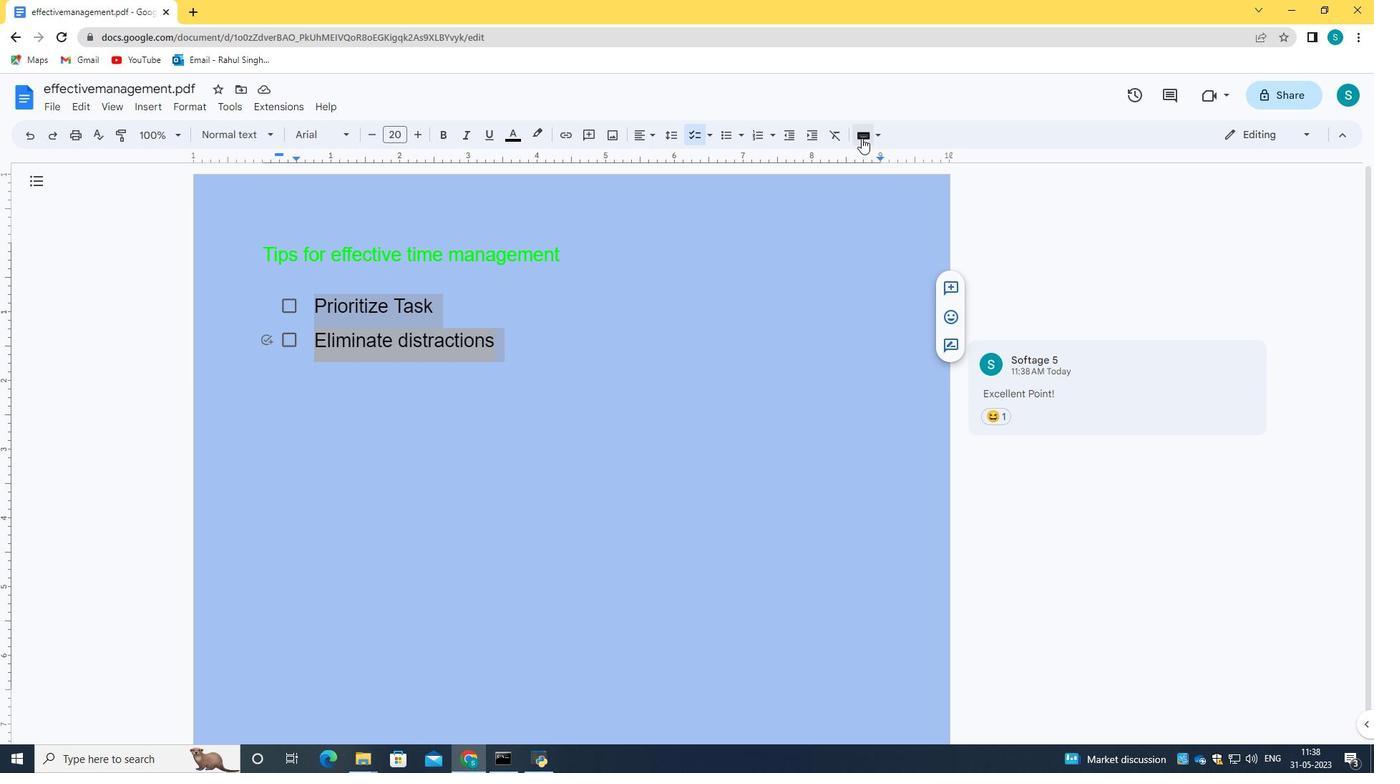 
Action: Mouse pressed left at (877, 133)
Screenshot: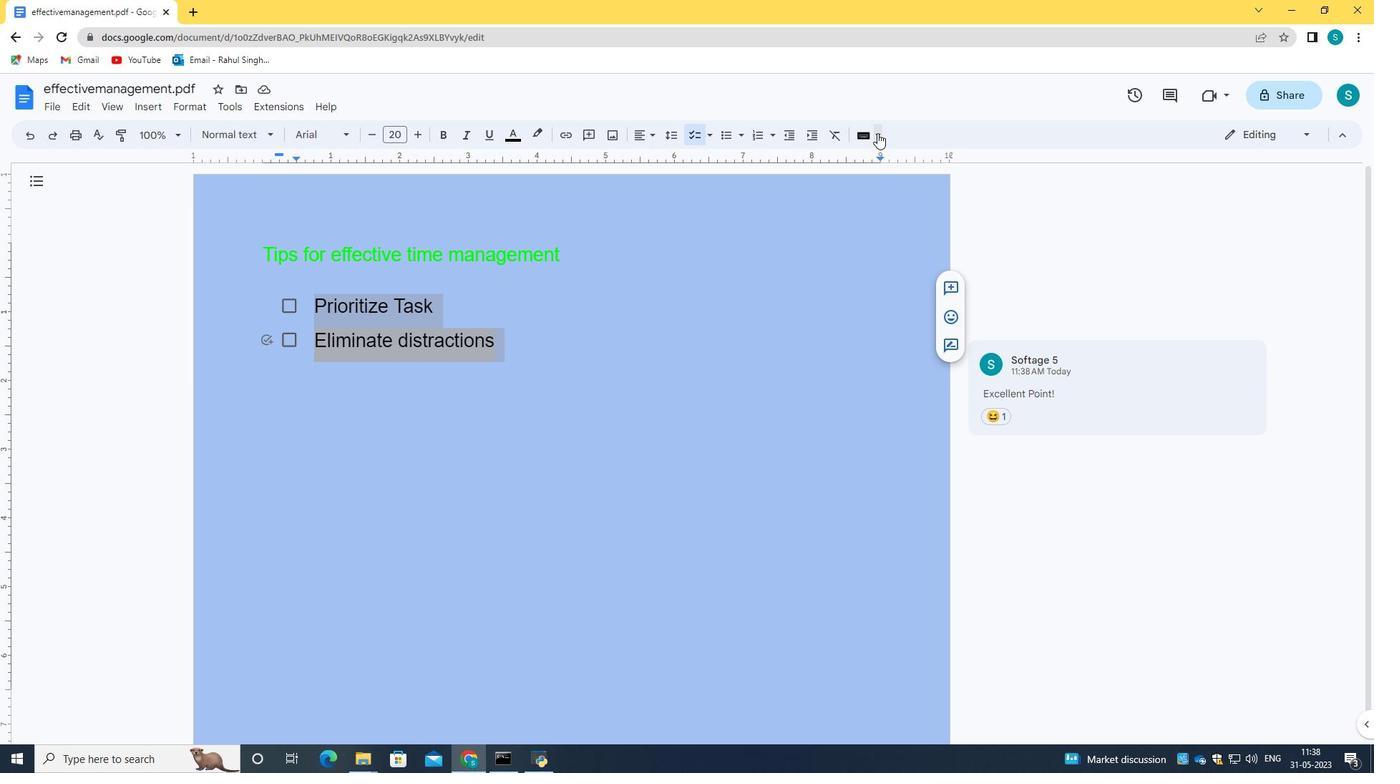 
Action: Mouse moved to (877, 133)
Screenshot: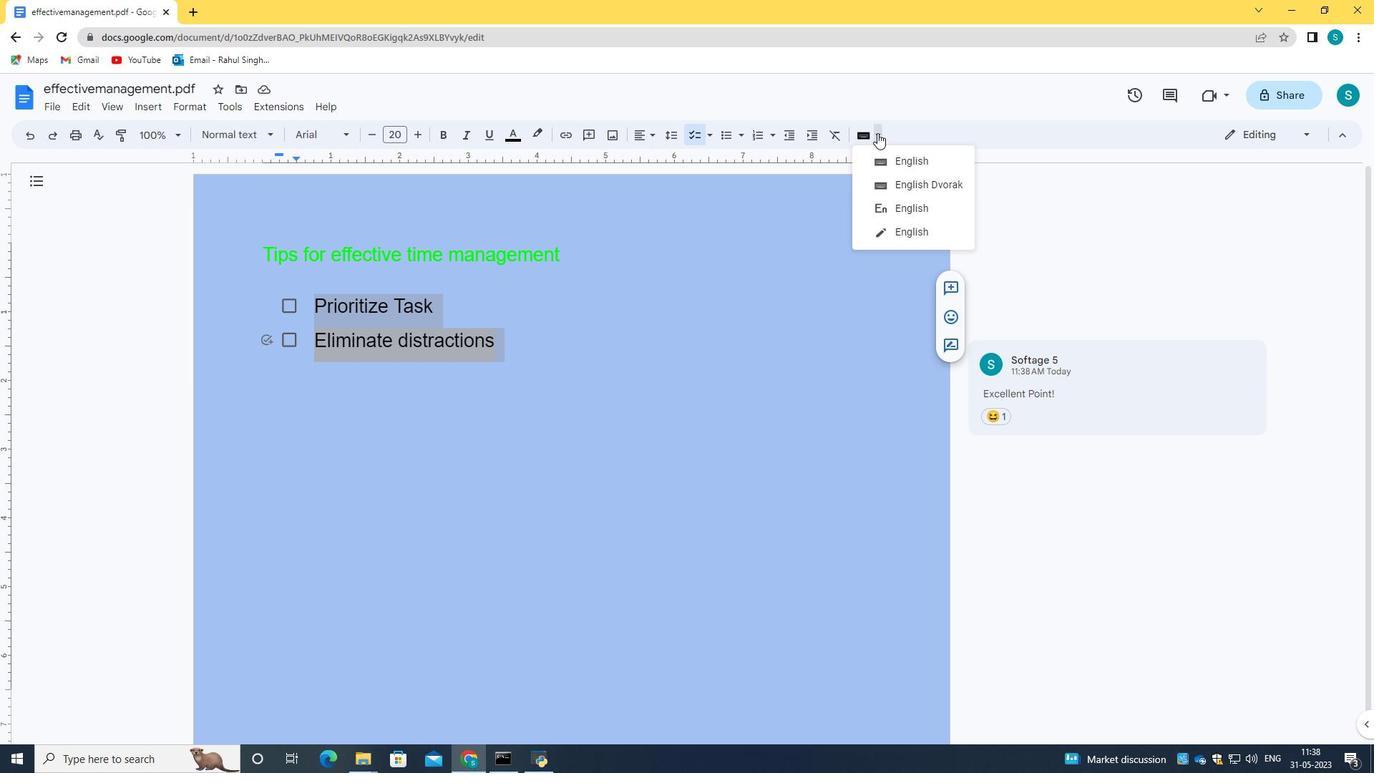 
Action: Mouse pressed left at (877, 133)
Screenshot: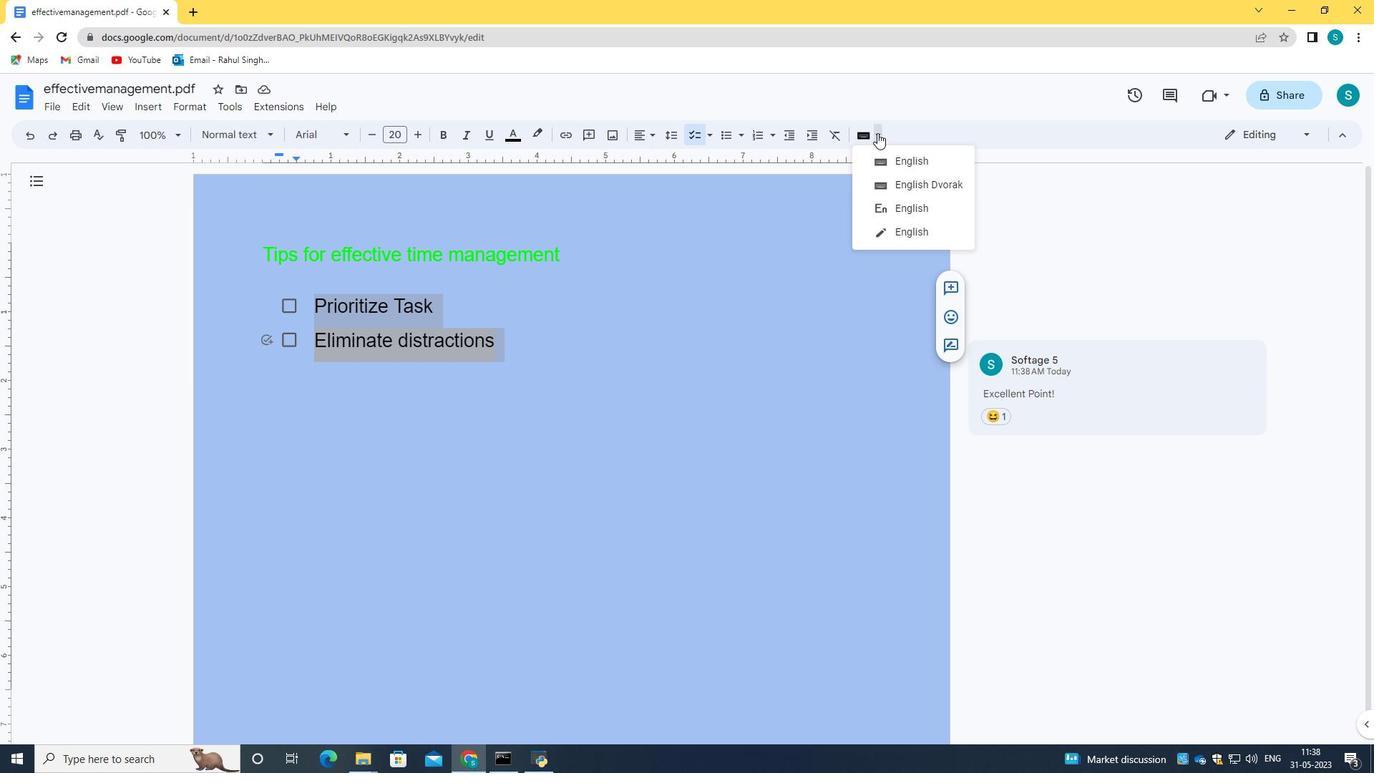 
Action: Mouse moved to (52, 109)
Screenshot: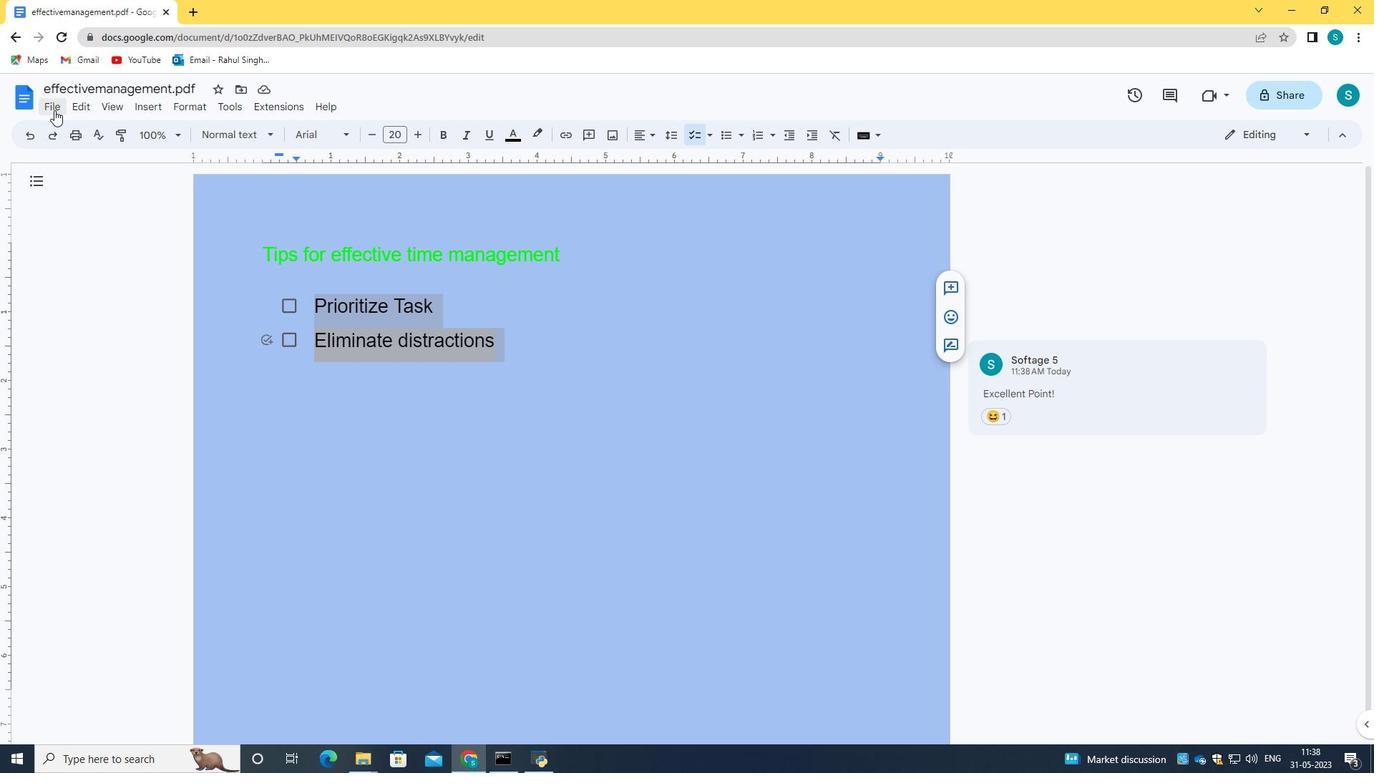
Action: Mouse pressed left at (52, 109)
Screenshot: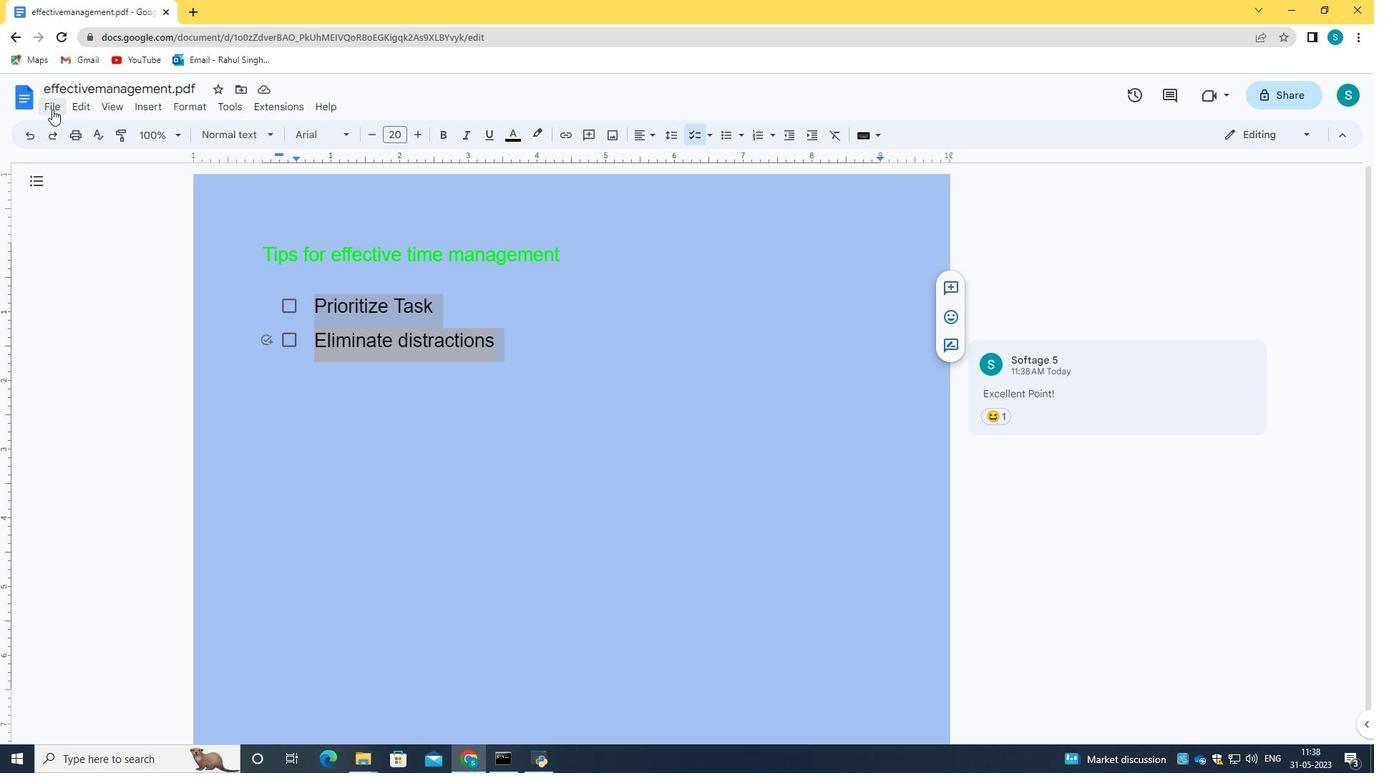 
Action: Mouse moved to (451, 407)
Screenshot: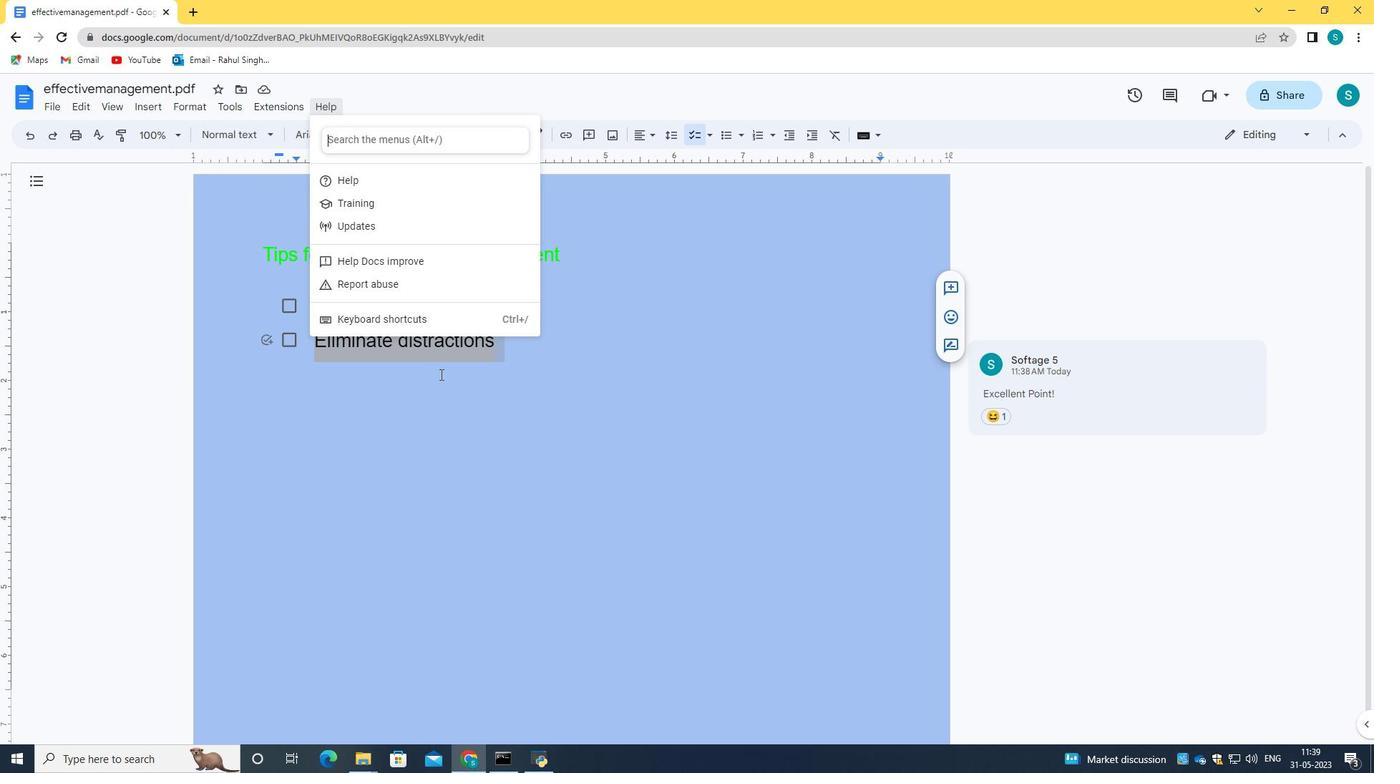 
Action: Mouse pressed left at (451, 407)
Screenshot: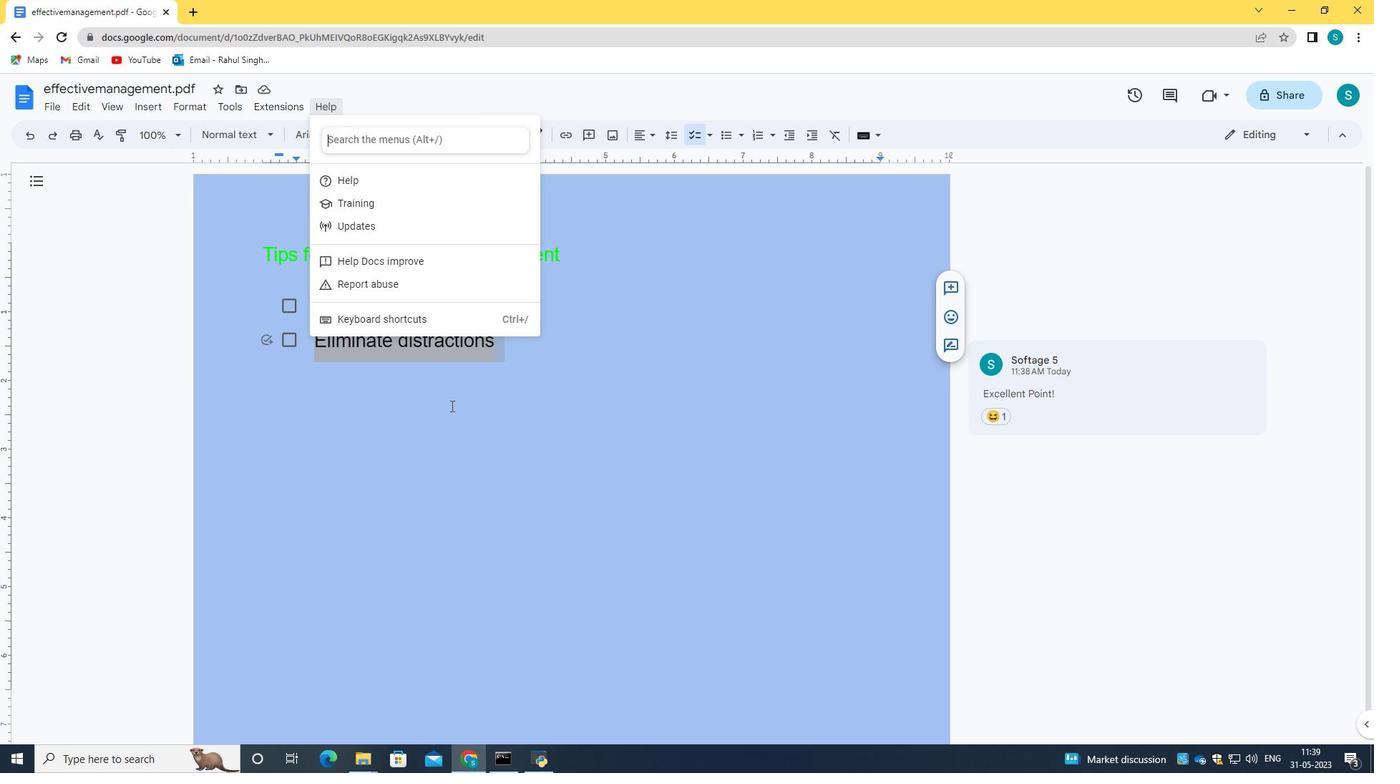
Action: Mouse moved to (520, 332)
Screenshot: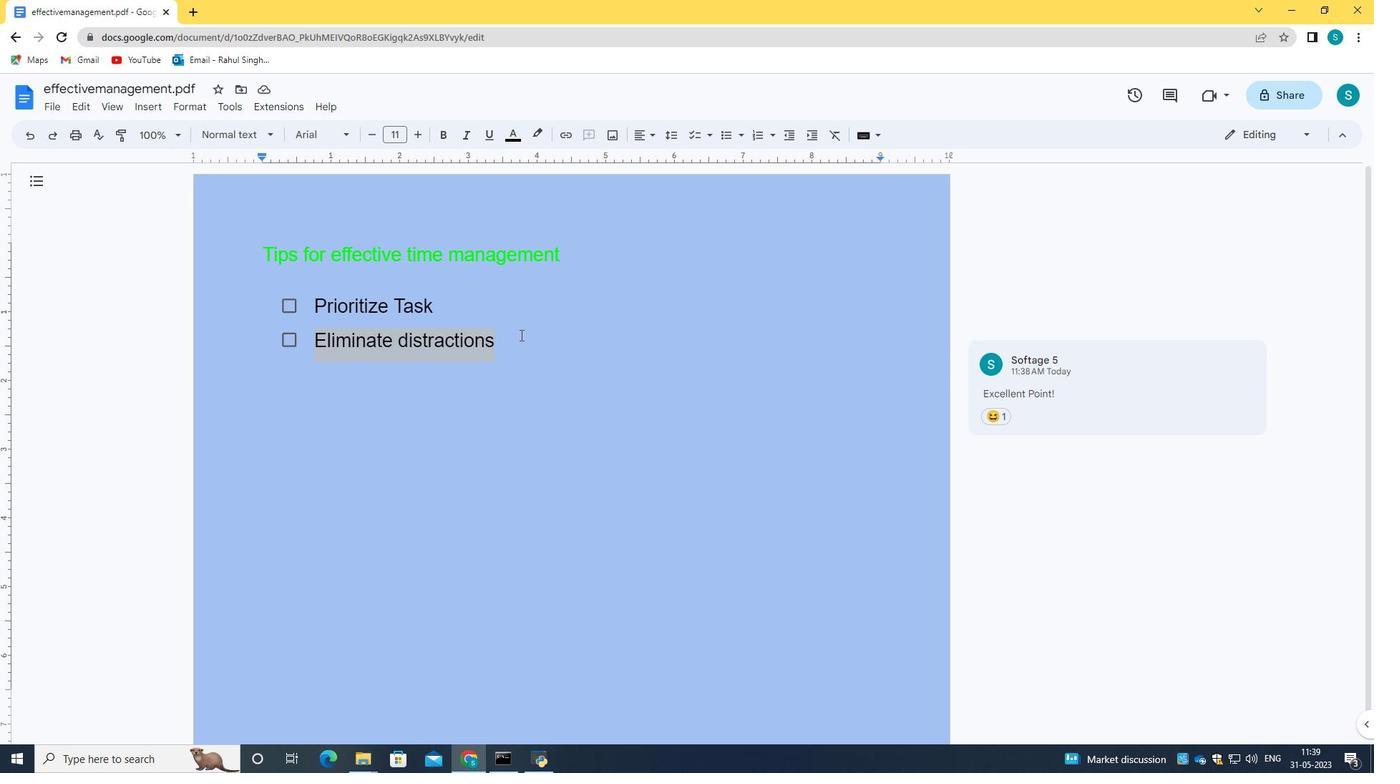 
Action: Mouse scrolled (520, 332) with delta (0, 0)
Screenshot: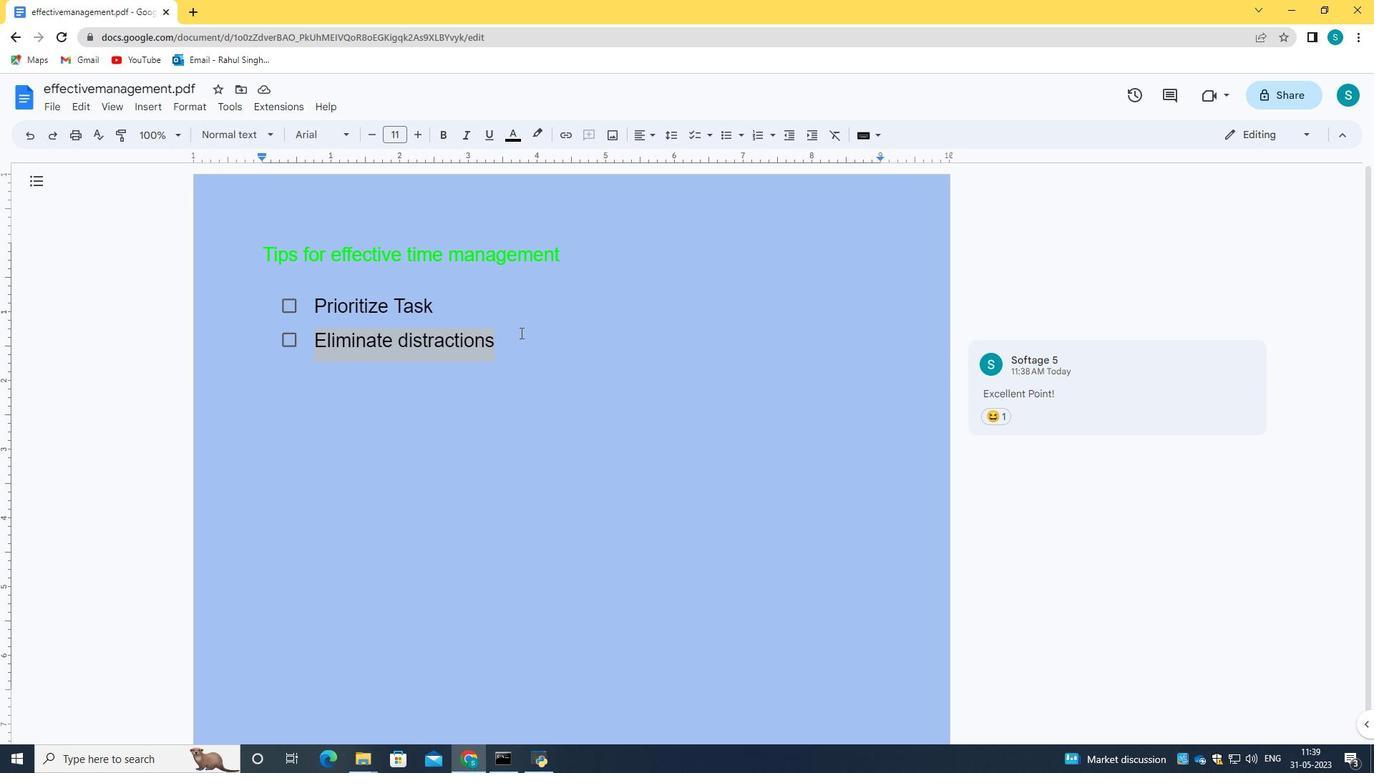 
Action: Mouse scrolled (520, 332) with delta (0, 0)
Screenshot: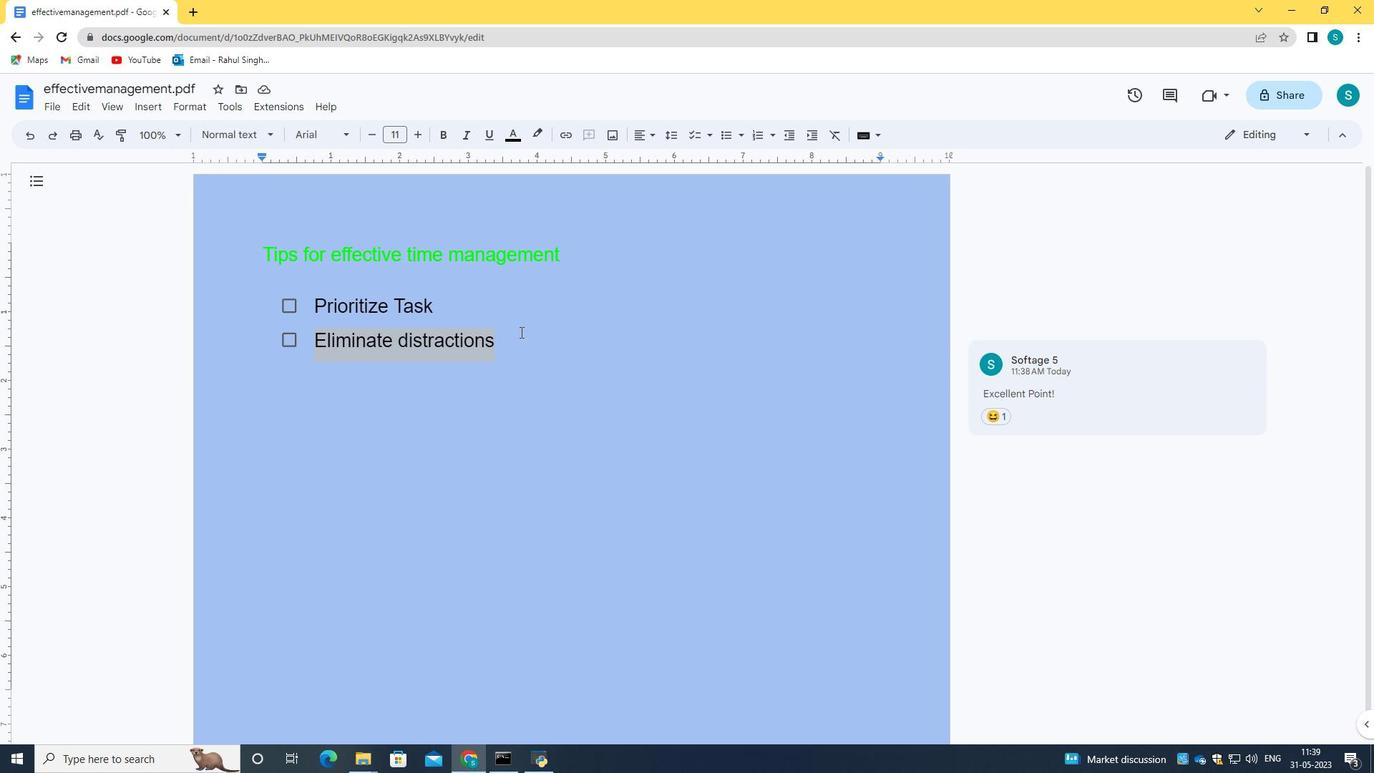 
